 Task: Open Card Card0000000243 in Board Board0000000061 in Workspace WS0000000021 in Trello. Add Member Email0000000083 to Card Card0000000243 in Board Board0000000061 in Workspace WS0000000021 in Trello. Add Orange Label titled Label0000000243 to Card Card0000000243 in Board Board0000000061 in Workspace WS0000000021 in Trello. Add Checklist CL0000000243 to Card Card0000000243 in Board Board0000000061 in Workspace WS0000000021 in Trello. Add Dates with Start Date as Jun 01 2023 and Due Date as Jun 30 2023 to Card Card0000000243 in Board Board0000000061 in Workspace WS0000000021 in Trello
Action: Mouse moved to (689, 711)
Screenshot: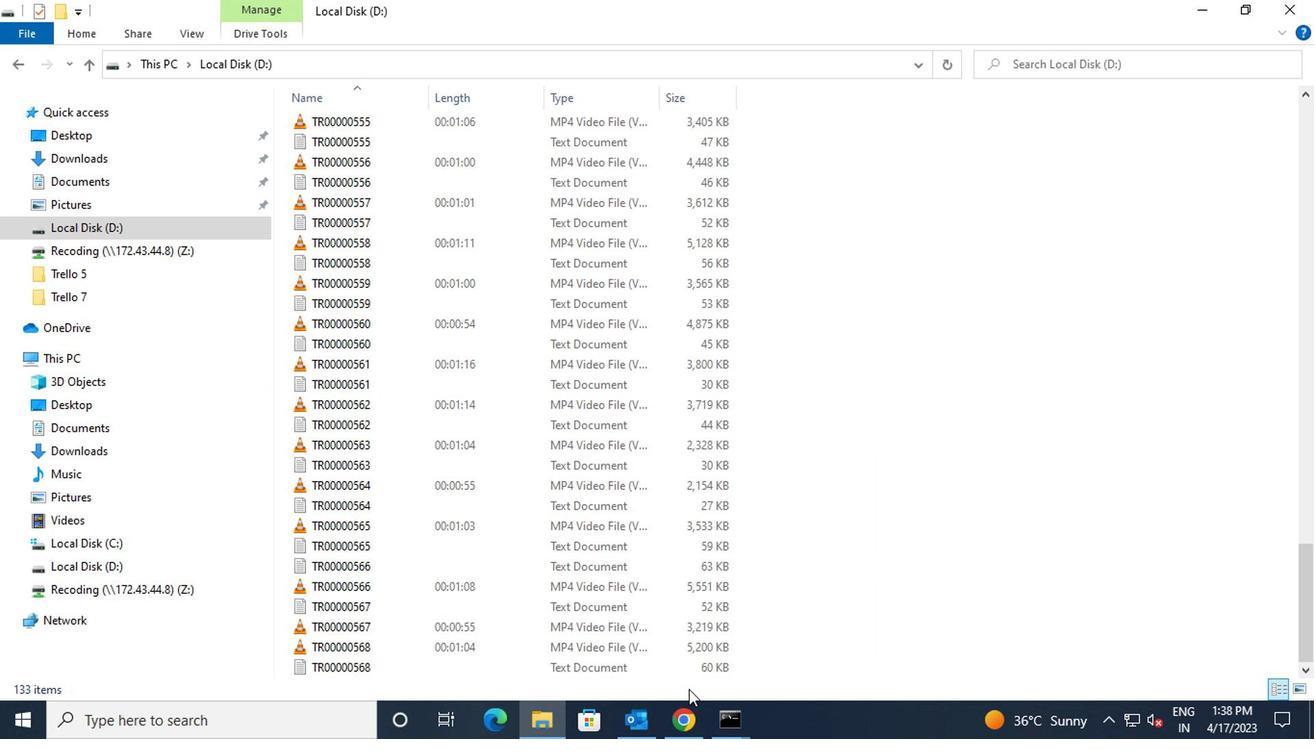 
Action: Mouse pressed left at (689, 711)
Screenshot: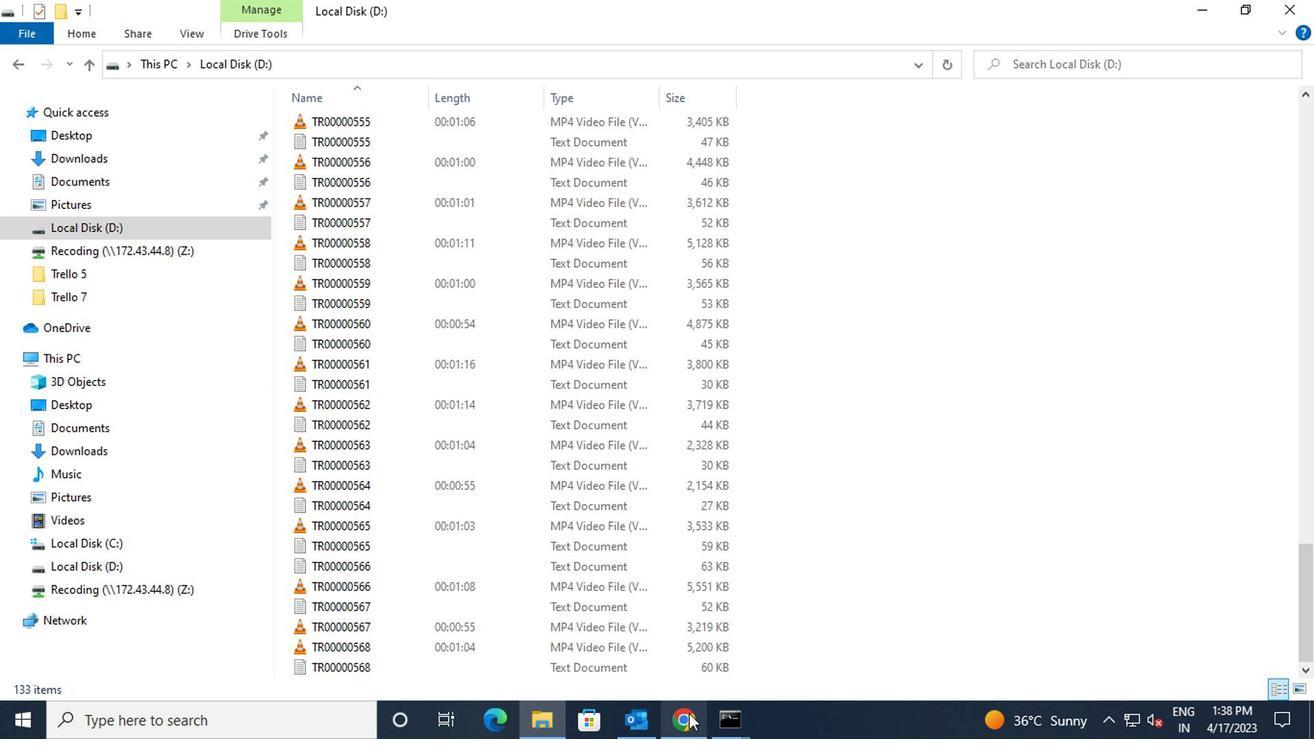 
Action: Mouse moved to (472, 527)
Screenshot: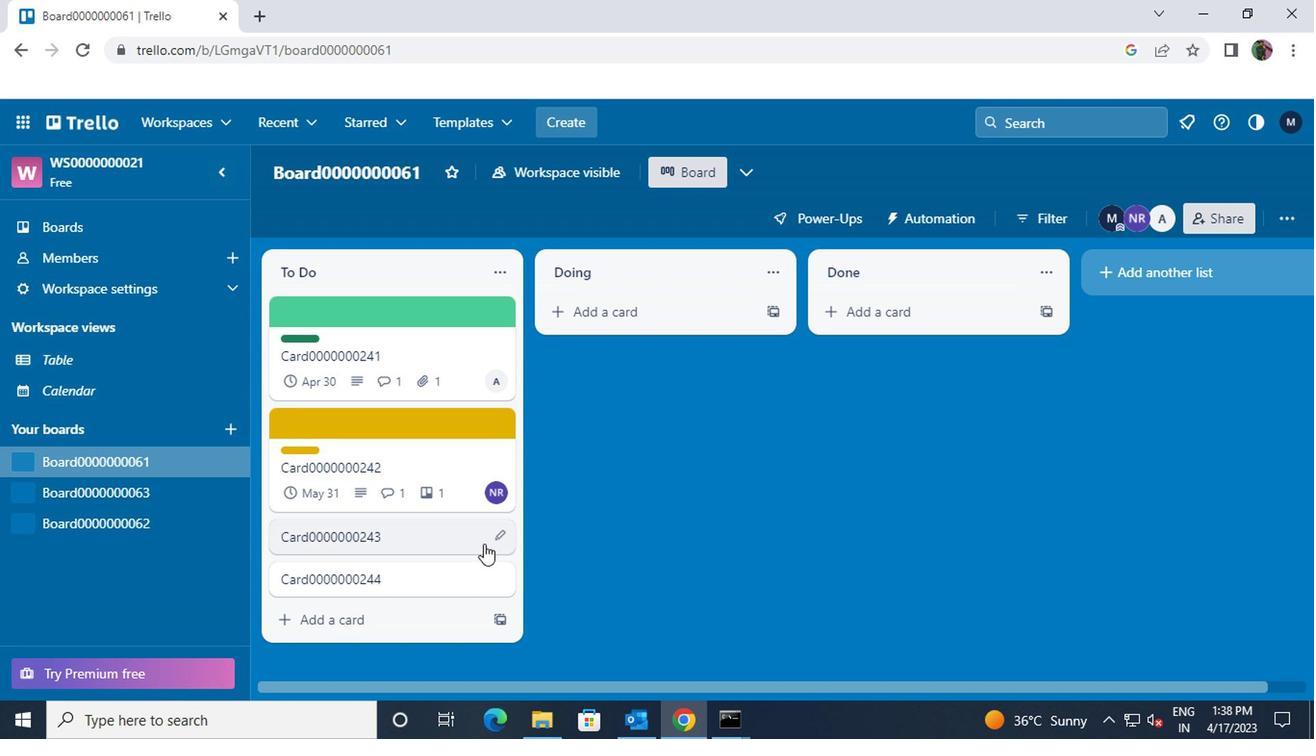 
Action: Mouse pressed left at (472, 527)
Screenshot: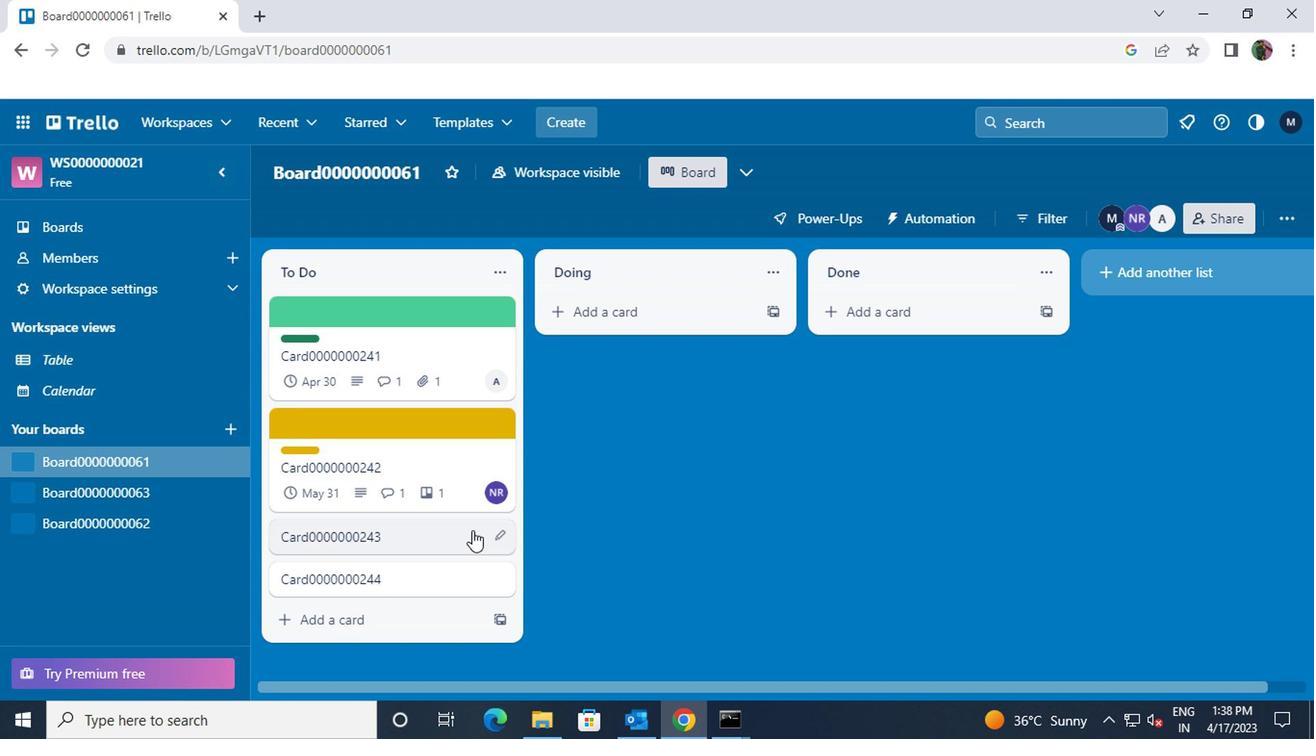 
Action: Mouse moved to (968, 282)
Screenshot: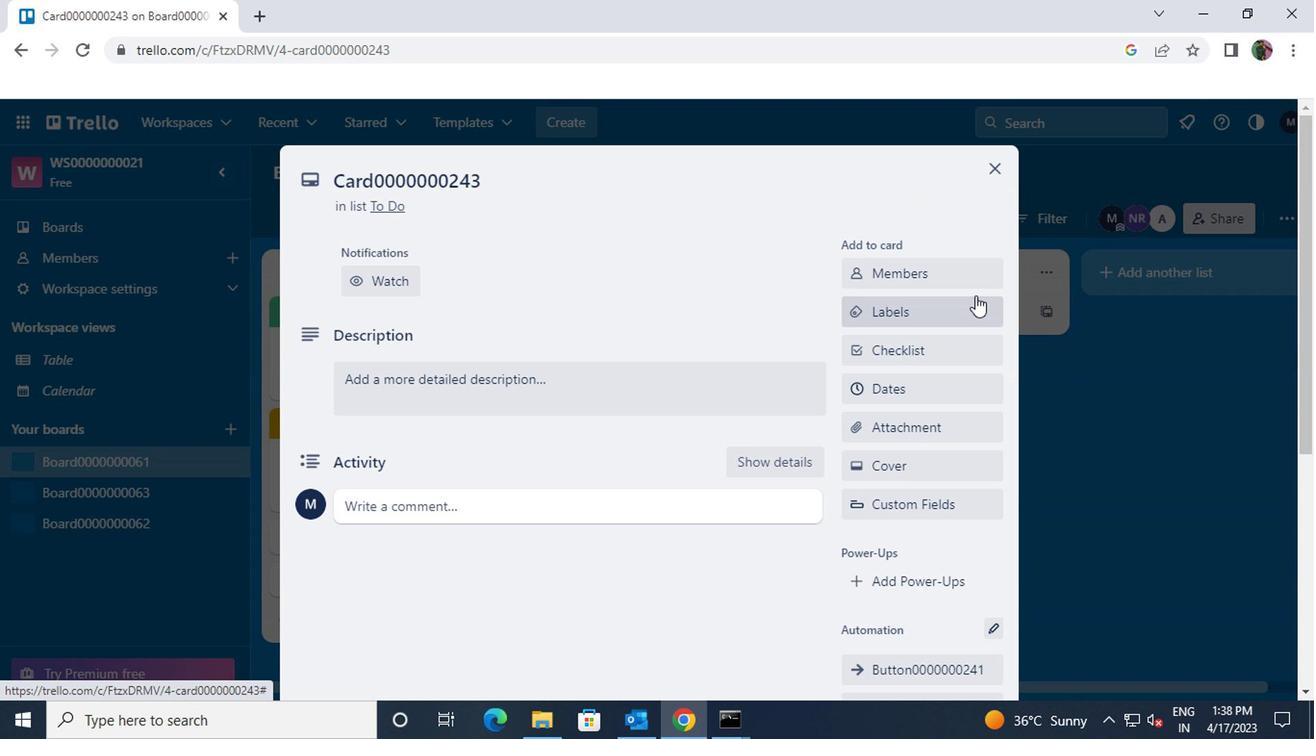 
Action: Mouse pressed left at (968, 282)
Screenshot: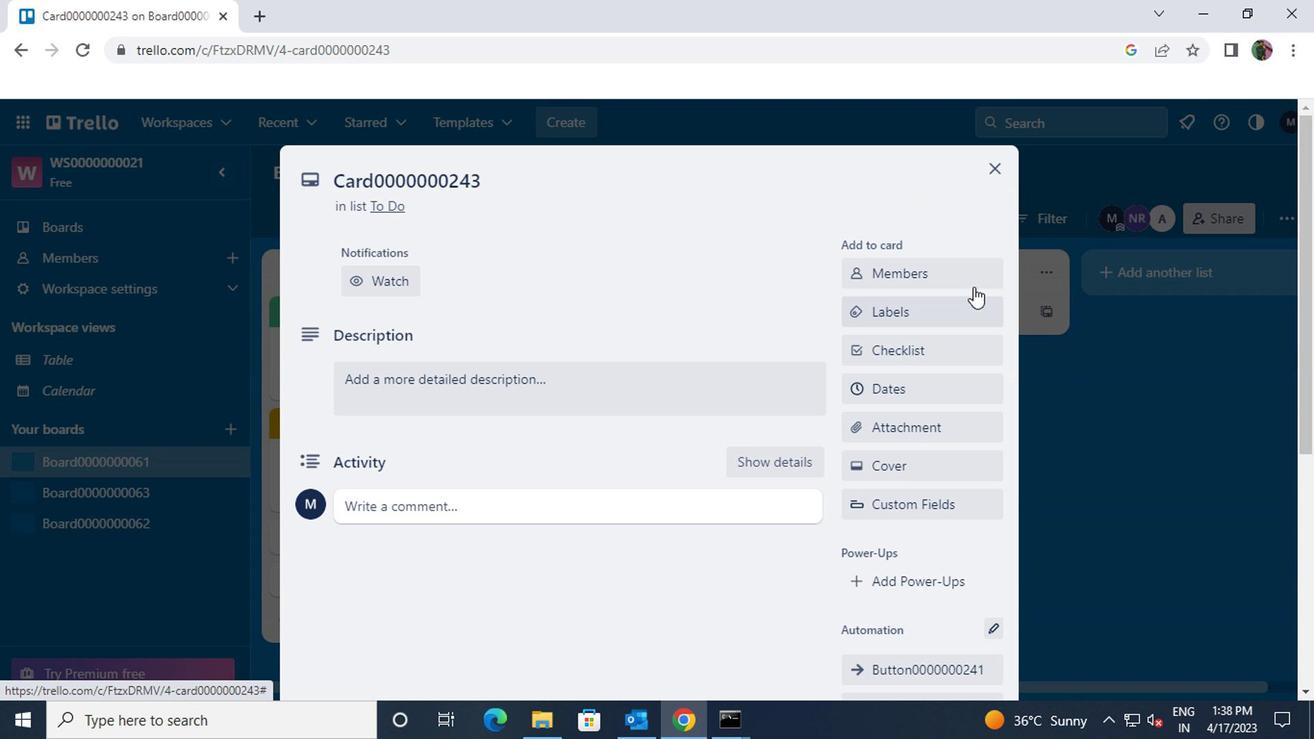 
Action: Key pressed vinnyoffice2<Key.shift>@GMAIL.COM
Screenshot: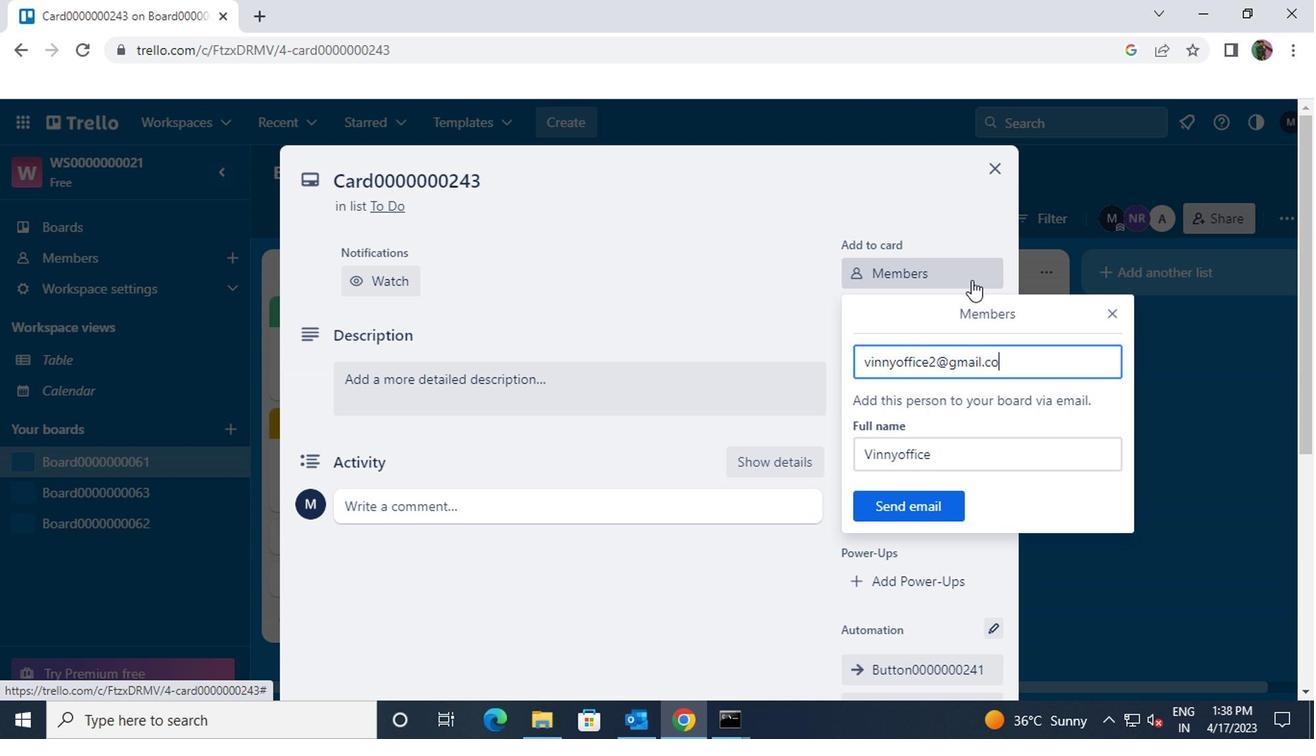
Action: Mouse moved to (894, 510)
Screenshot: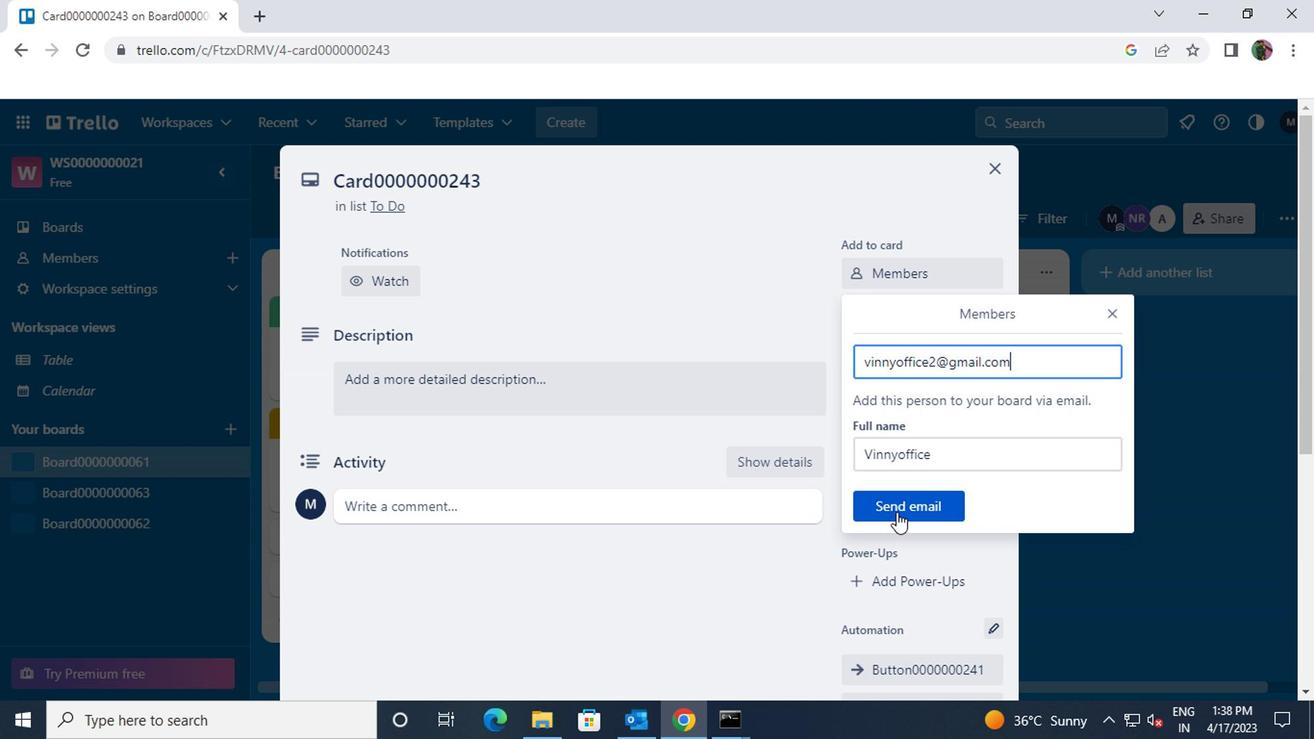 
Action: Mouse pressed left at (894, 510)
Screenshot: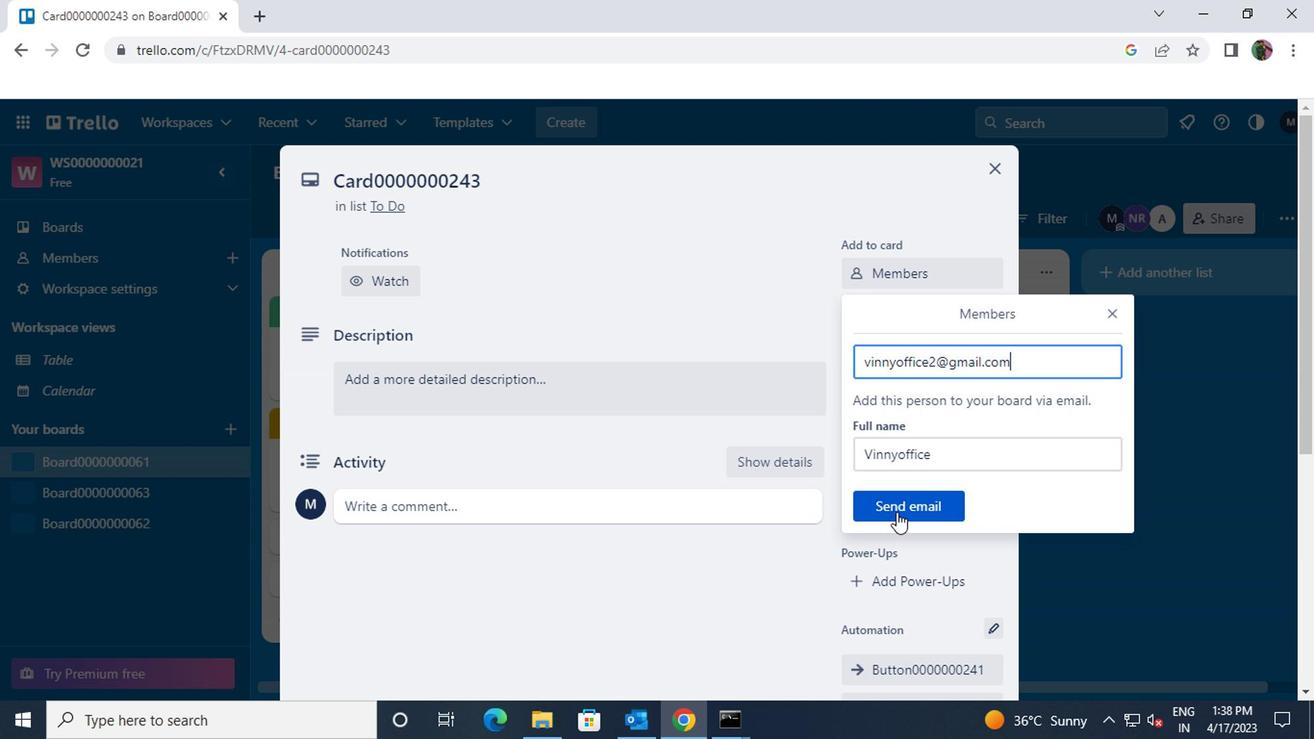 
Action: Mouse moved to (921, 313)
Screenshot: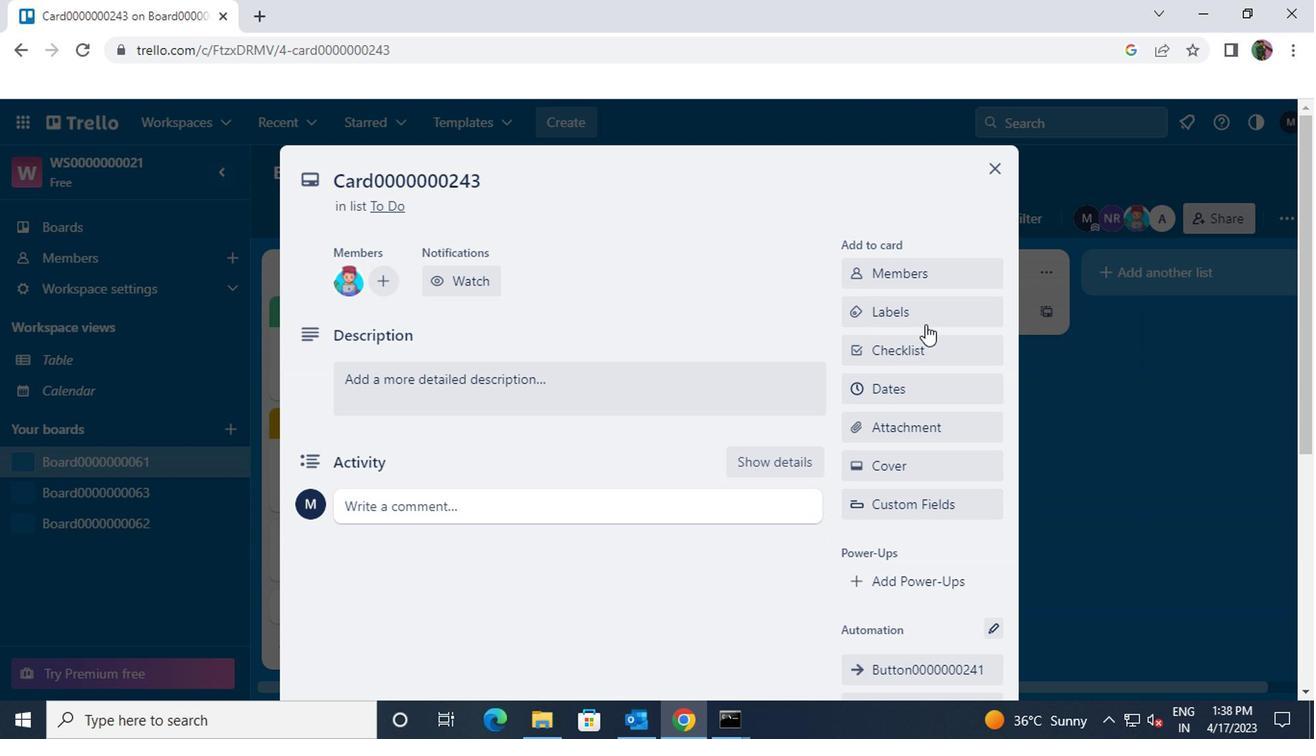 
Action: Mouse pressed left at (921, 313)
Screenshot: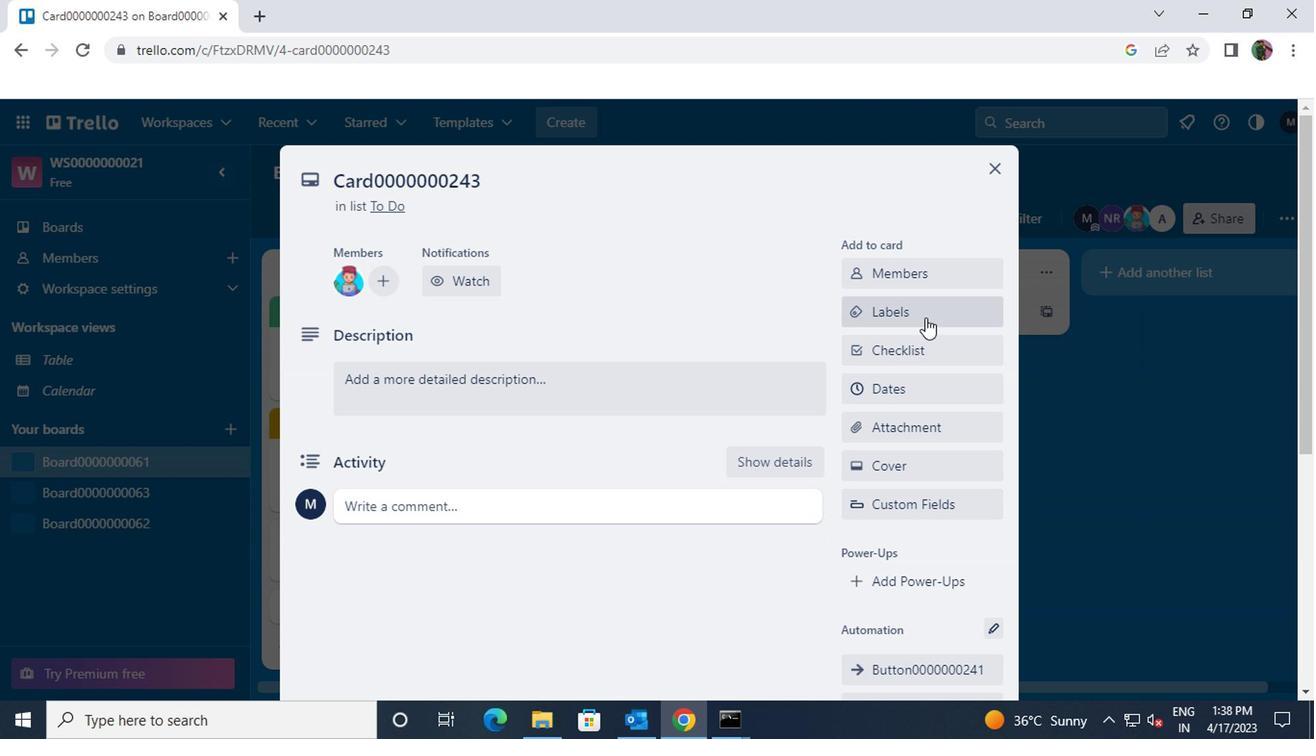 
Action: Mouse moved to (956, 581)
Screenshot: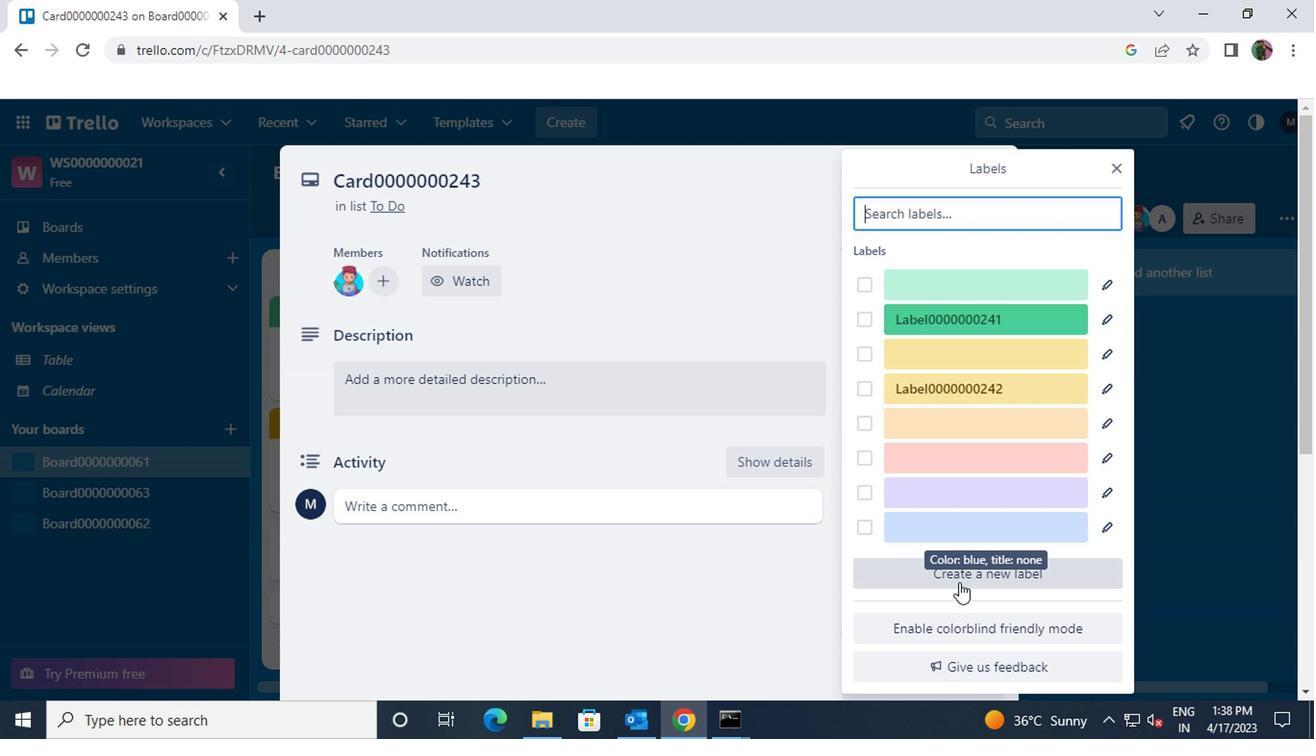 
Action: Mouse pressed left at (956, 581)
Screenshot: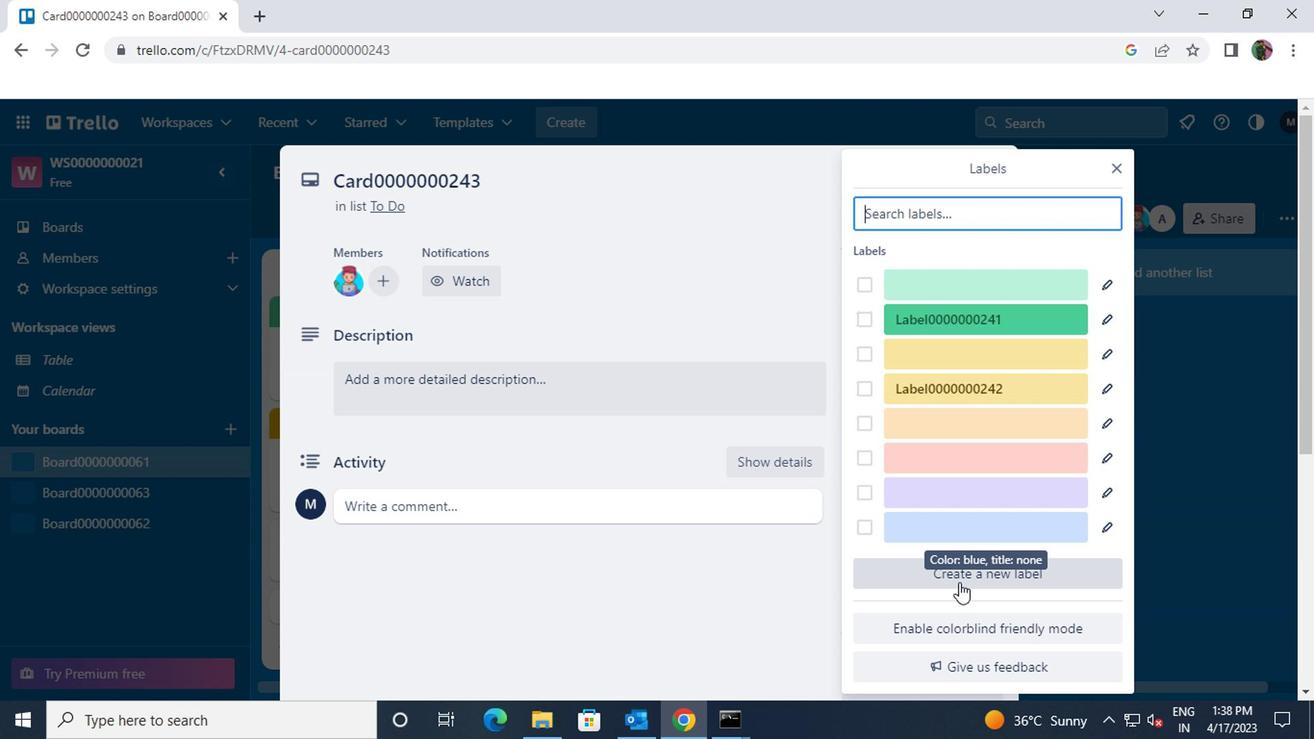 
Action: Mouse moved to (943, 346)
Screenshot: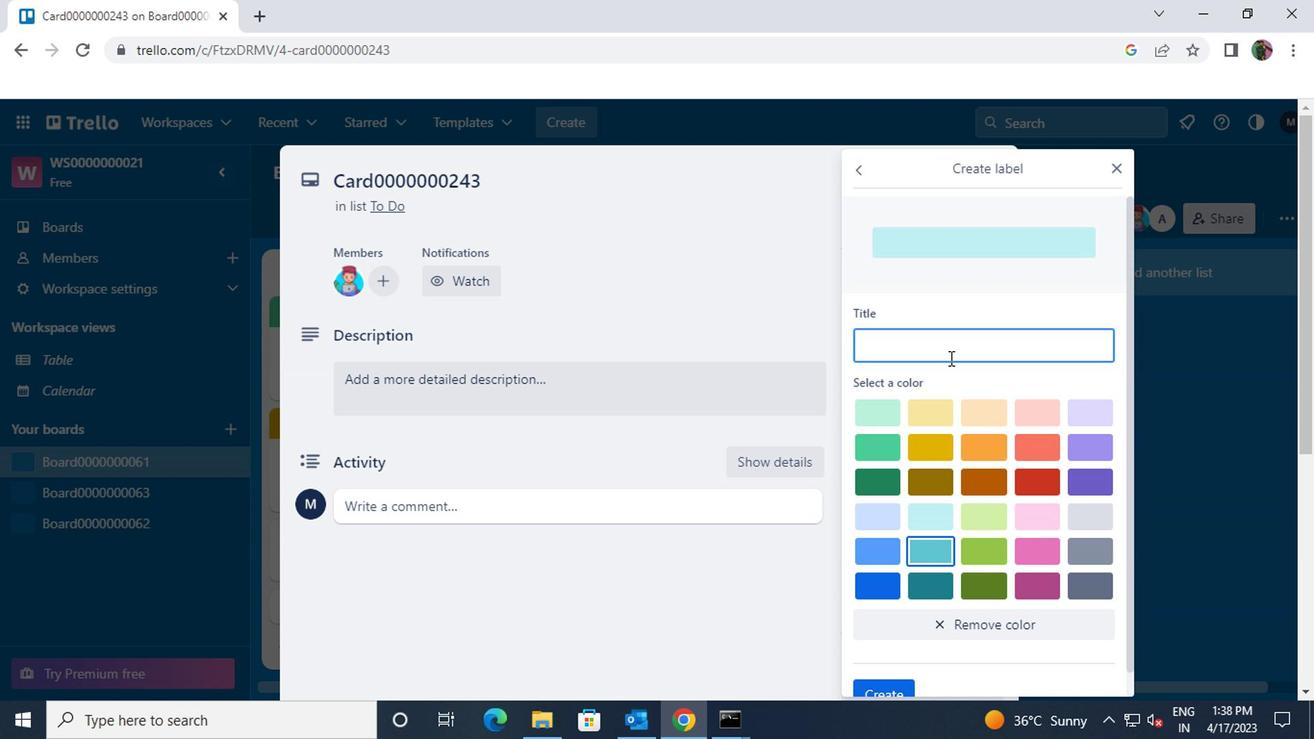 
Action: Mouse pressed left at (943, 346)
Screenshot: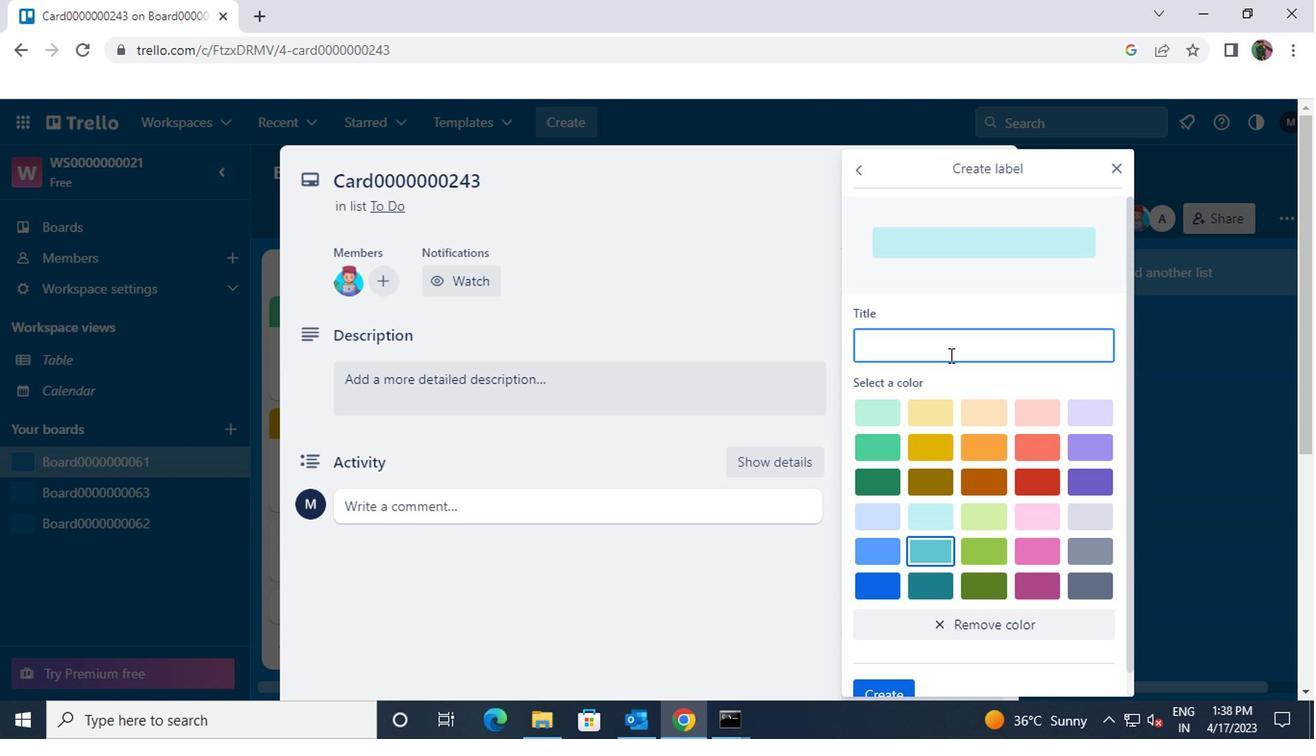 
Action: Key pressed <Key.shift>LABEL0000000243
Screenshot: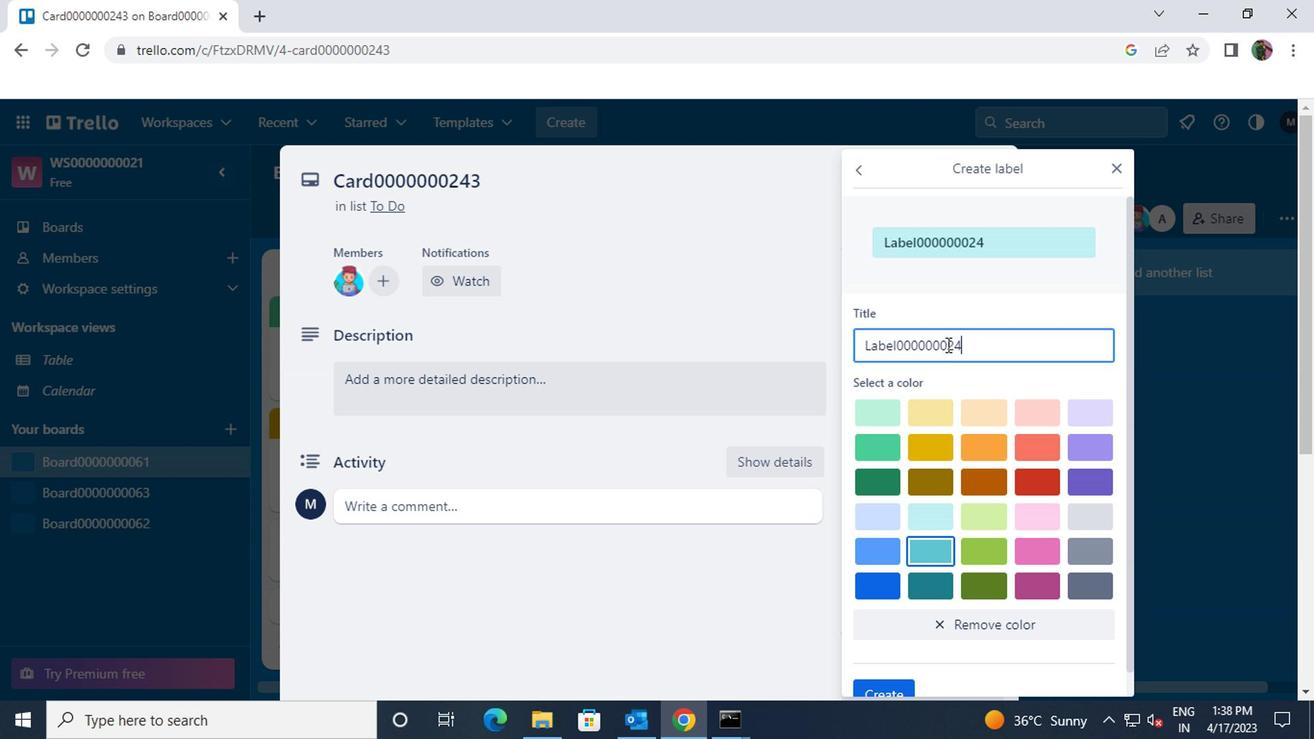
Action: Mouse moved to (976, 439)
Screenshot: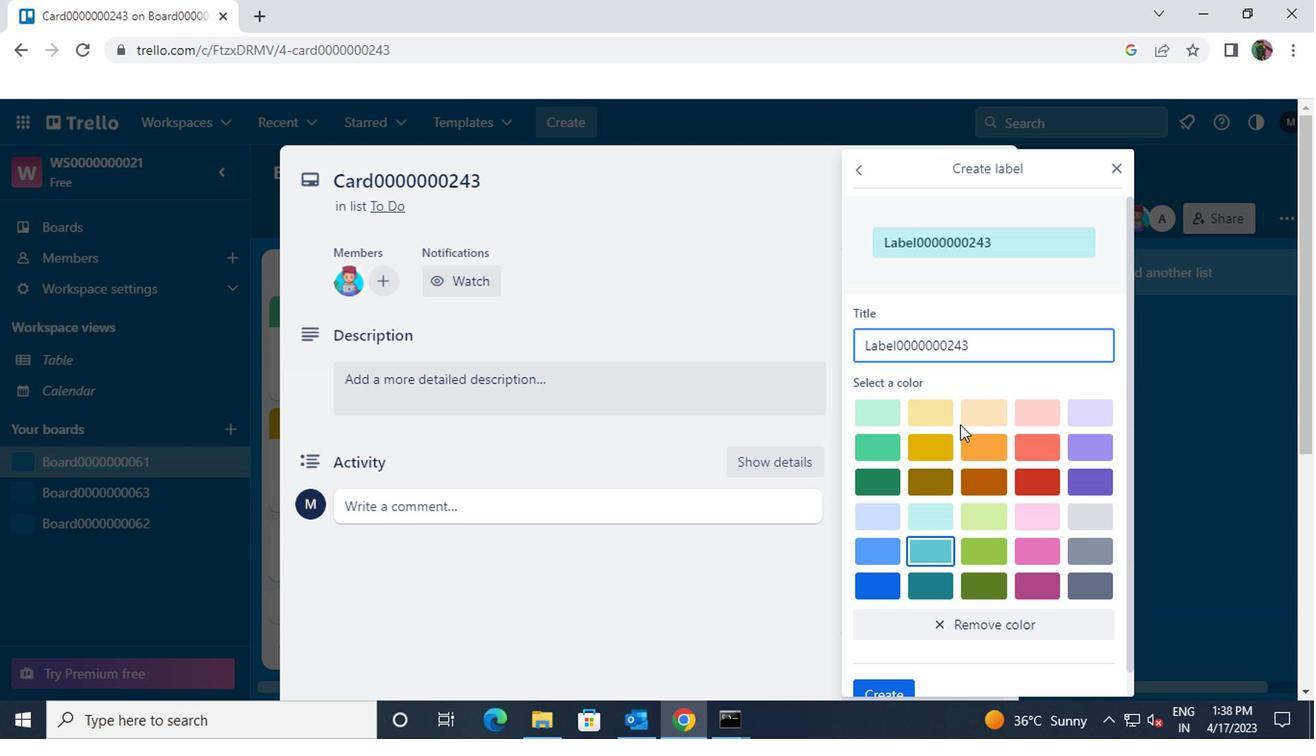 
Action: Mouse pressed left at (976, 439)
Screenshot: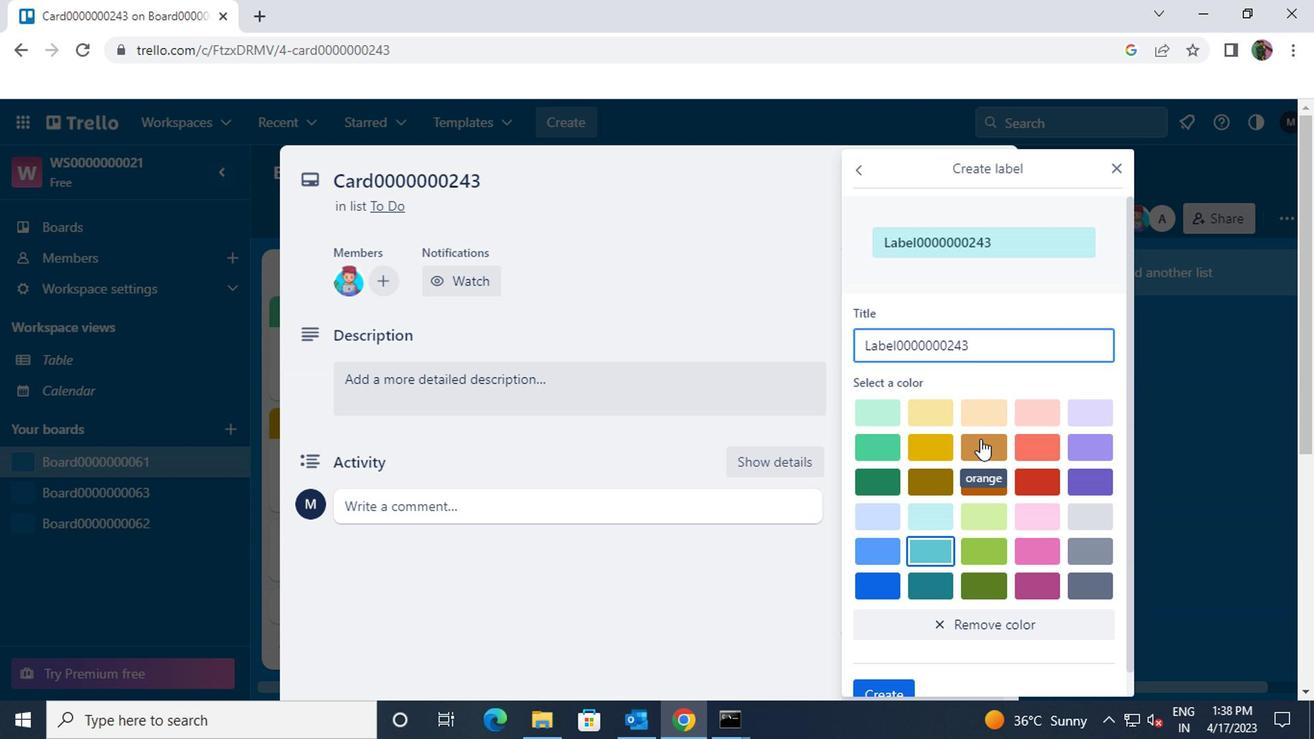 
Action: Mouse scrolled (976, 438) with delta (0, 0)
Screenshot: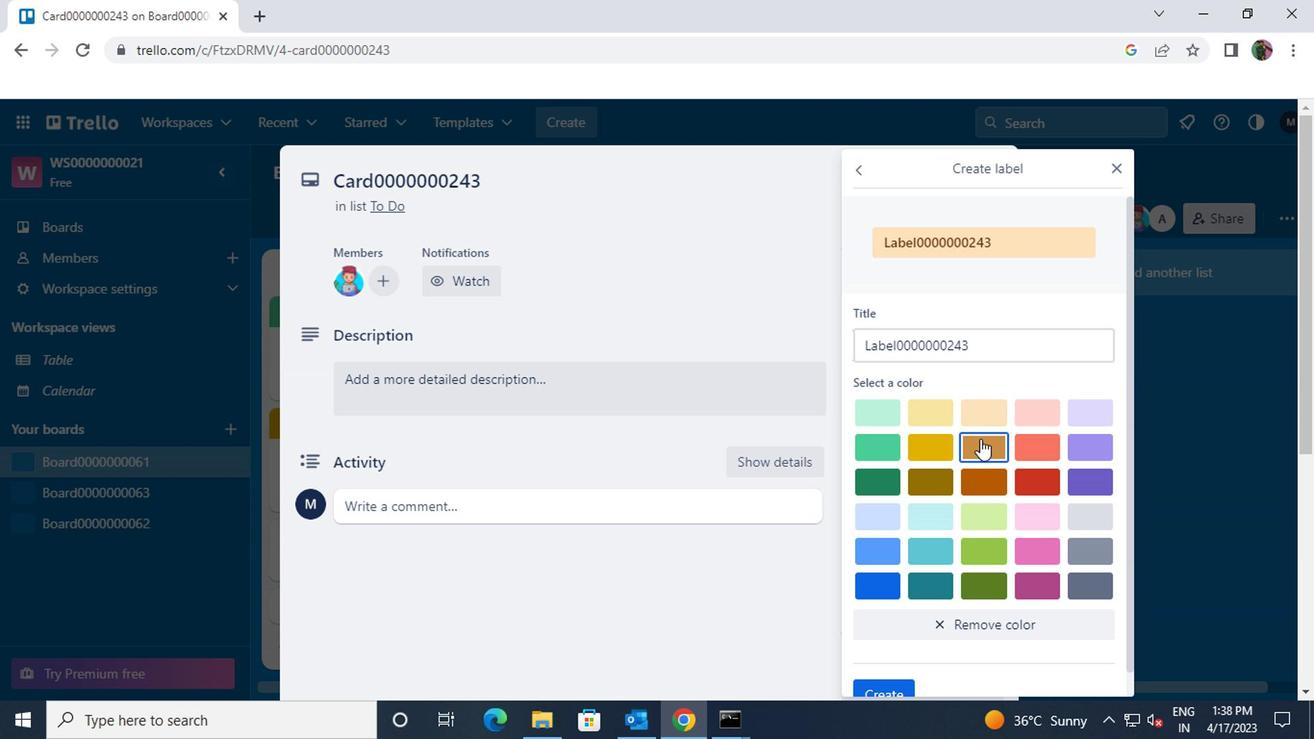 
Action: Mouse moved to (893, 661)
Screenshot: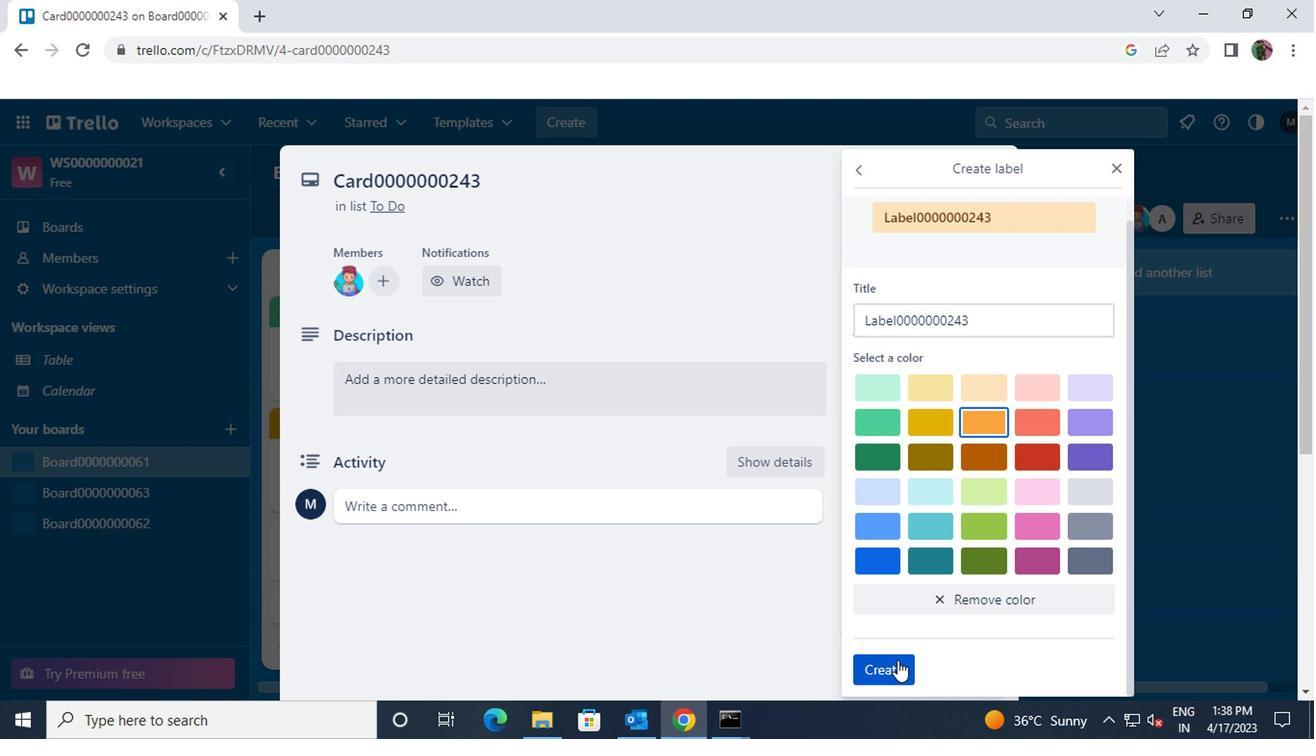 
Action: Mouse pressed left at (893, 661)
Screenshot: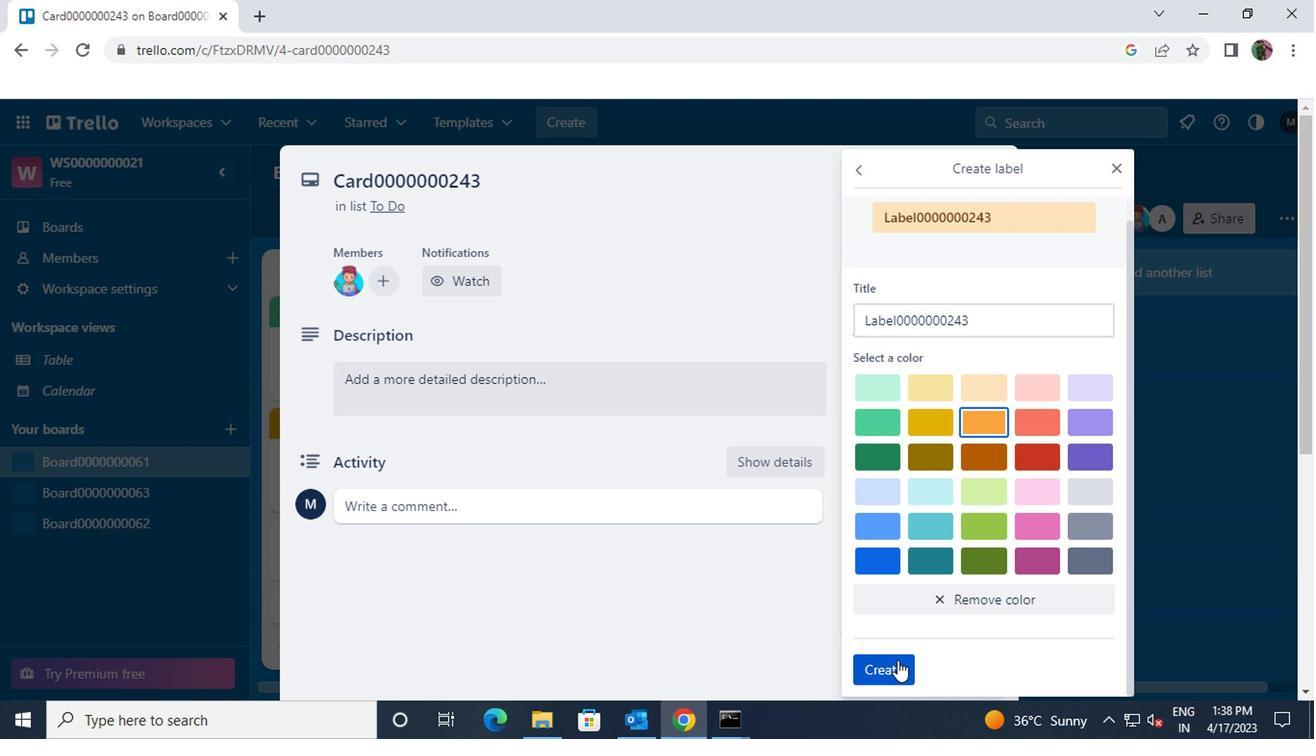 
Action: Mouse pressed left at (893, 661)
Screenshot: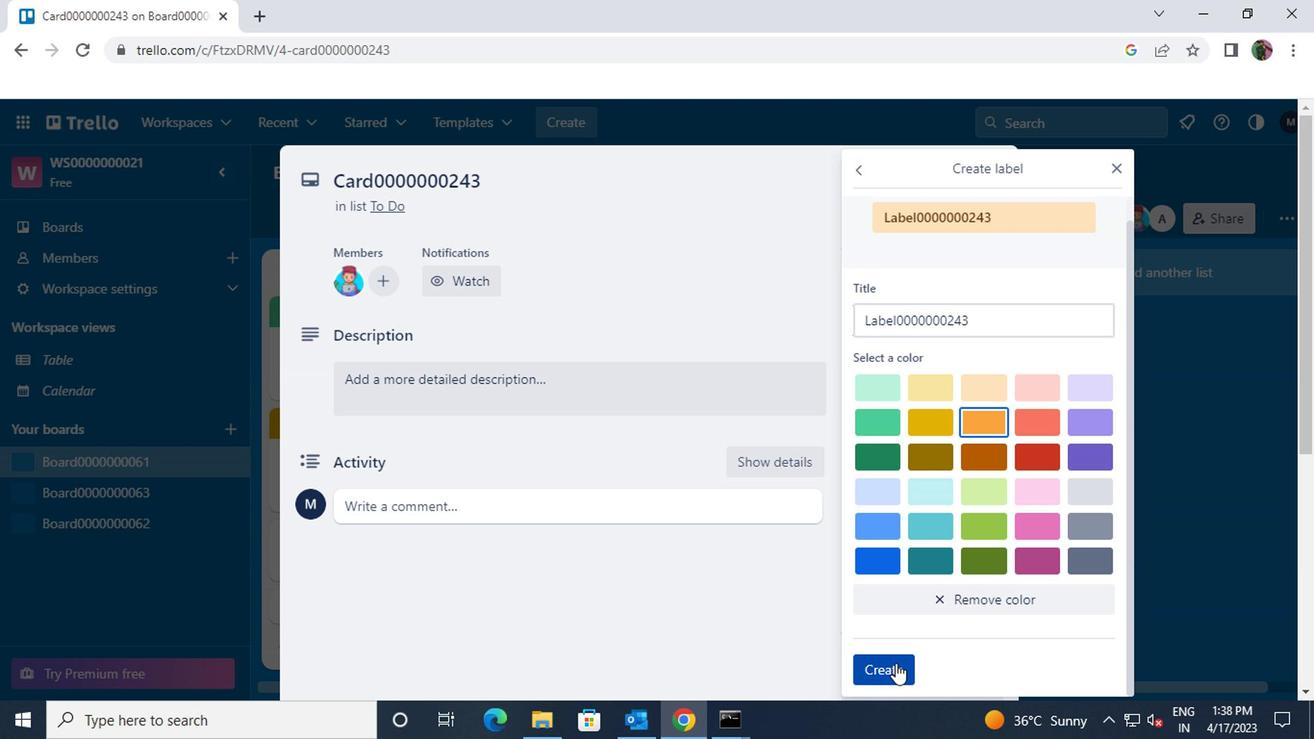 
Action: Mouse moved to (1114, 169)
Screenshot: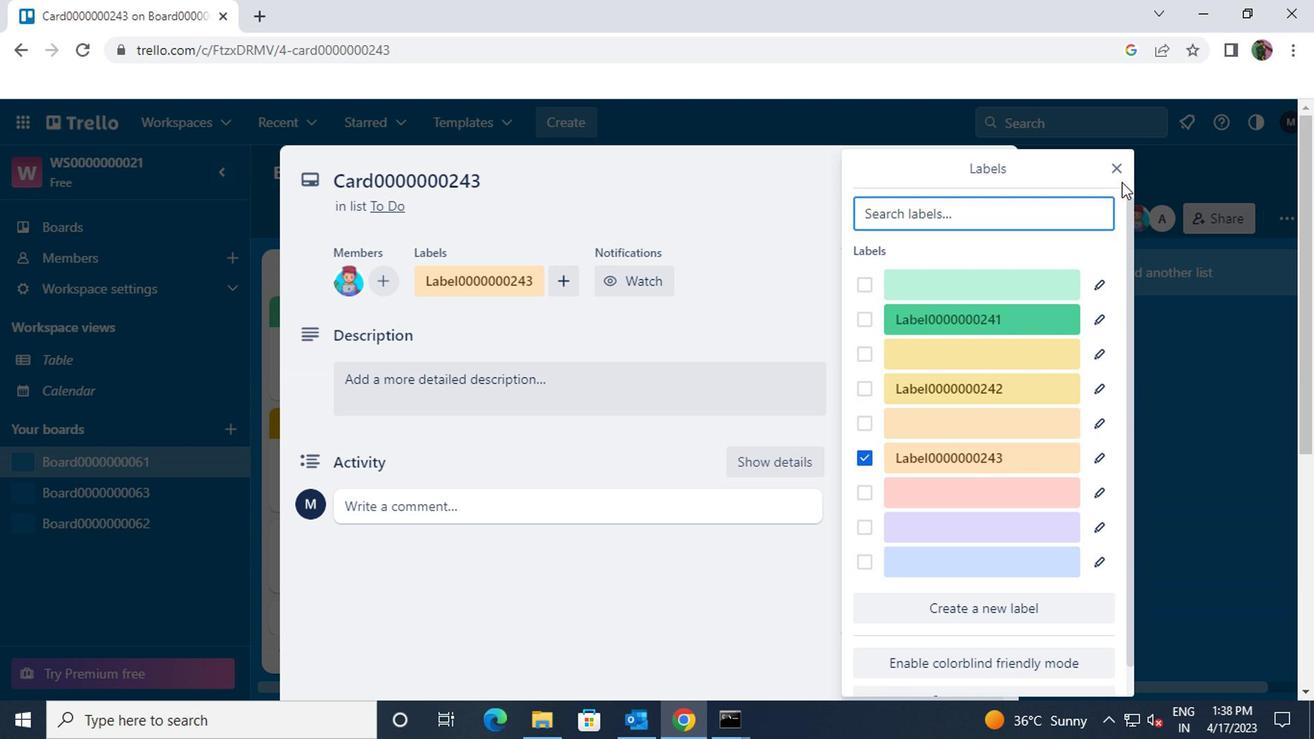 
Action: Mouse pressed left at (1114, 169)
Screenshot: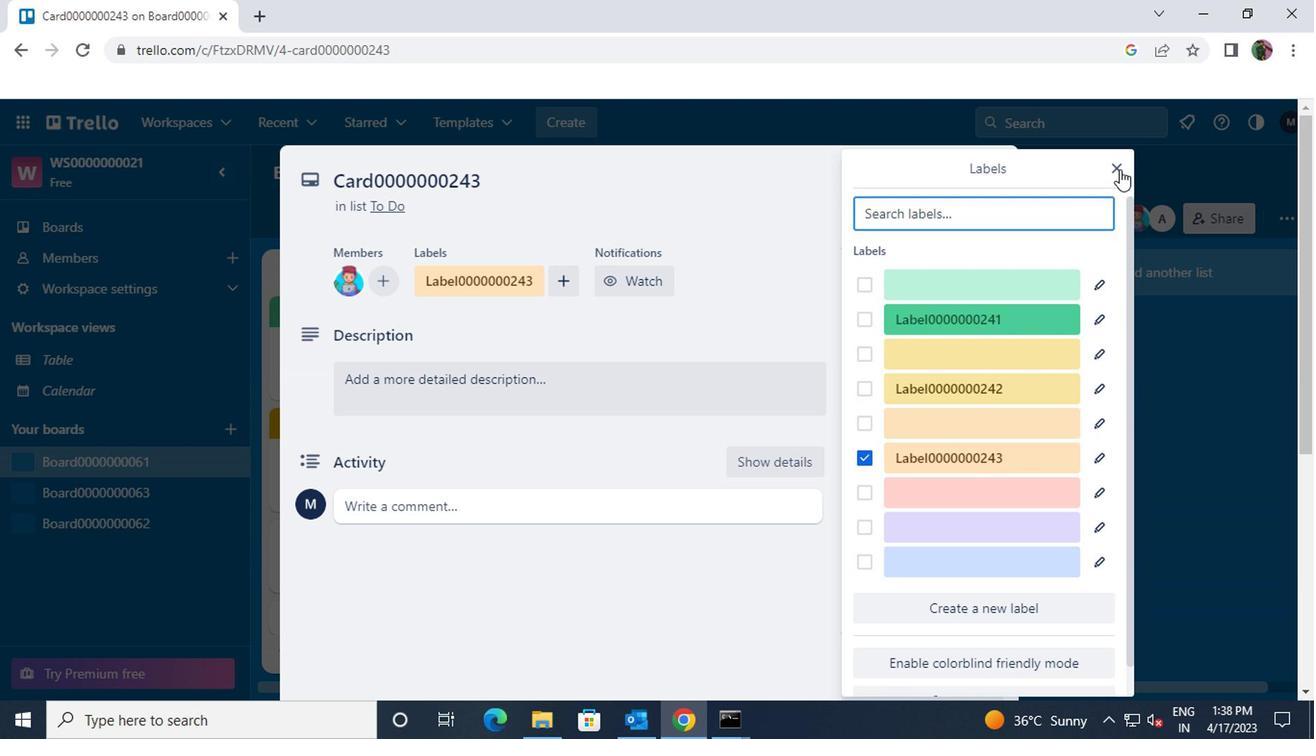 
Action: Mouse moved to (935, 352)
Screenshot: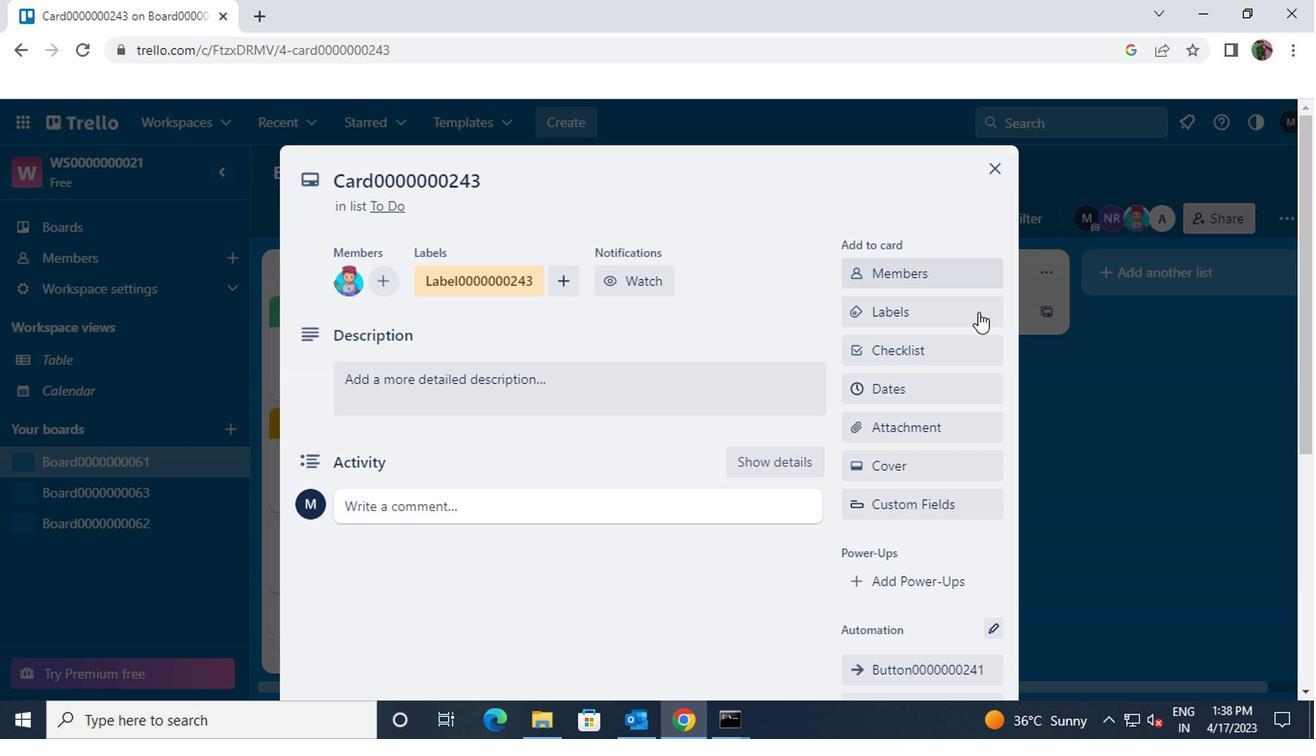 
Action: Mouse pressed left at (935, 352)
Screenshot: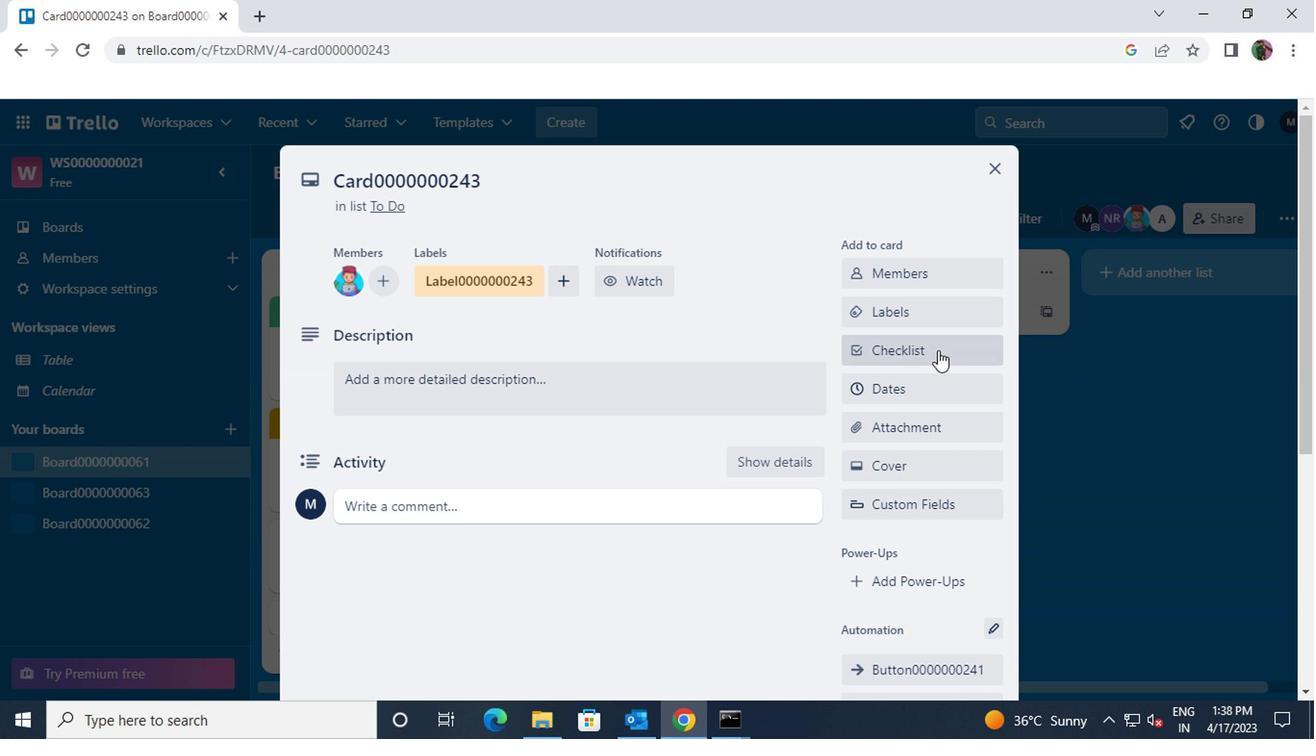 
Action: Key pressed <Key.shift>CL0000000243
Screenshot: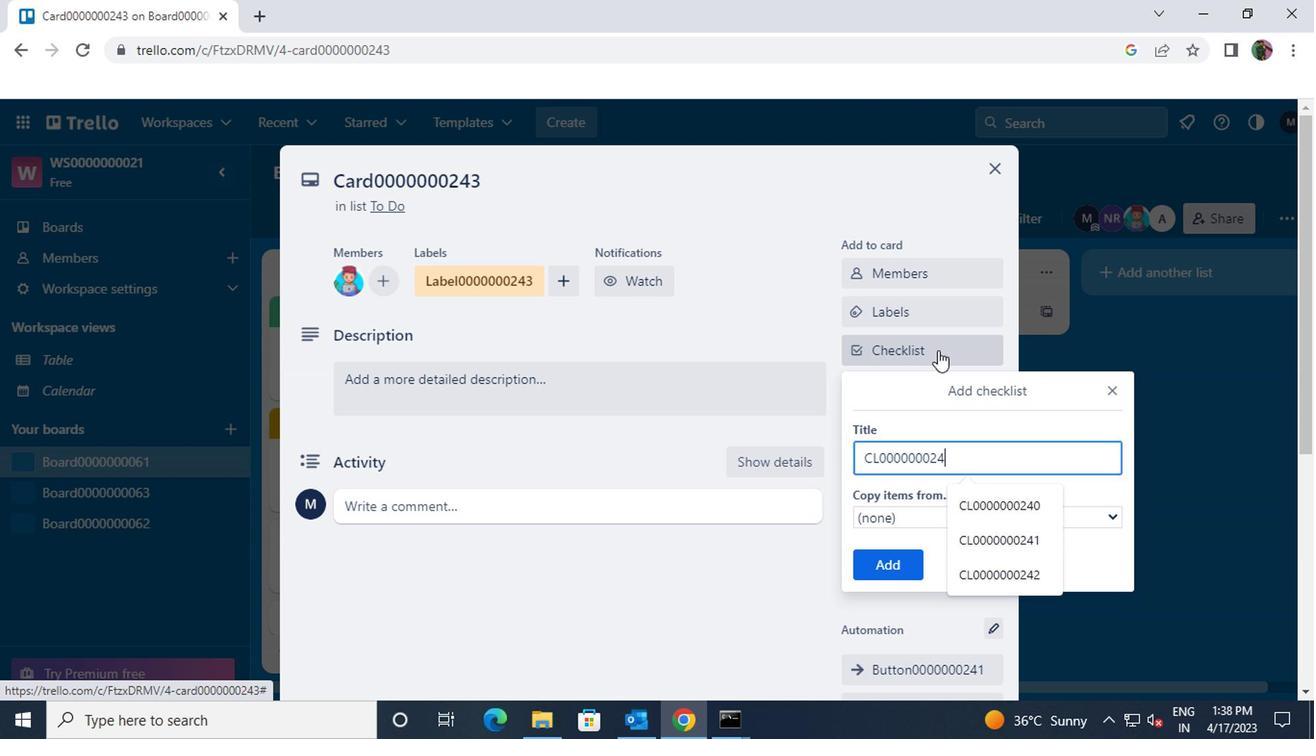 
Action: Mouse moved to (901, 549)
Screenshot: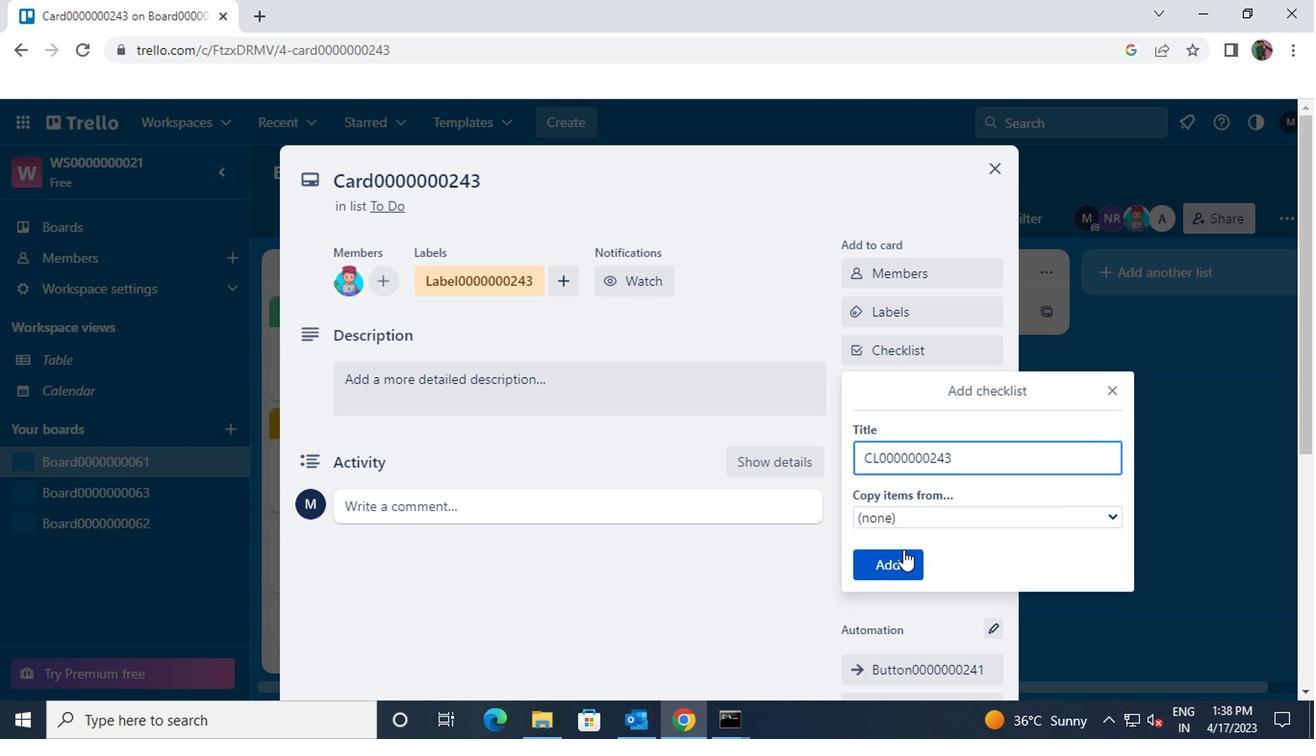 
Action: Mouse pressed left at (901, 549)
Screenshot: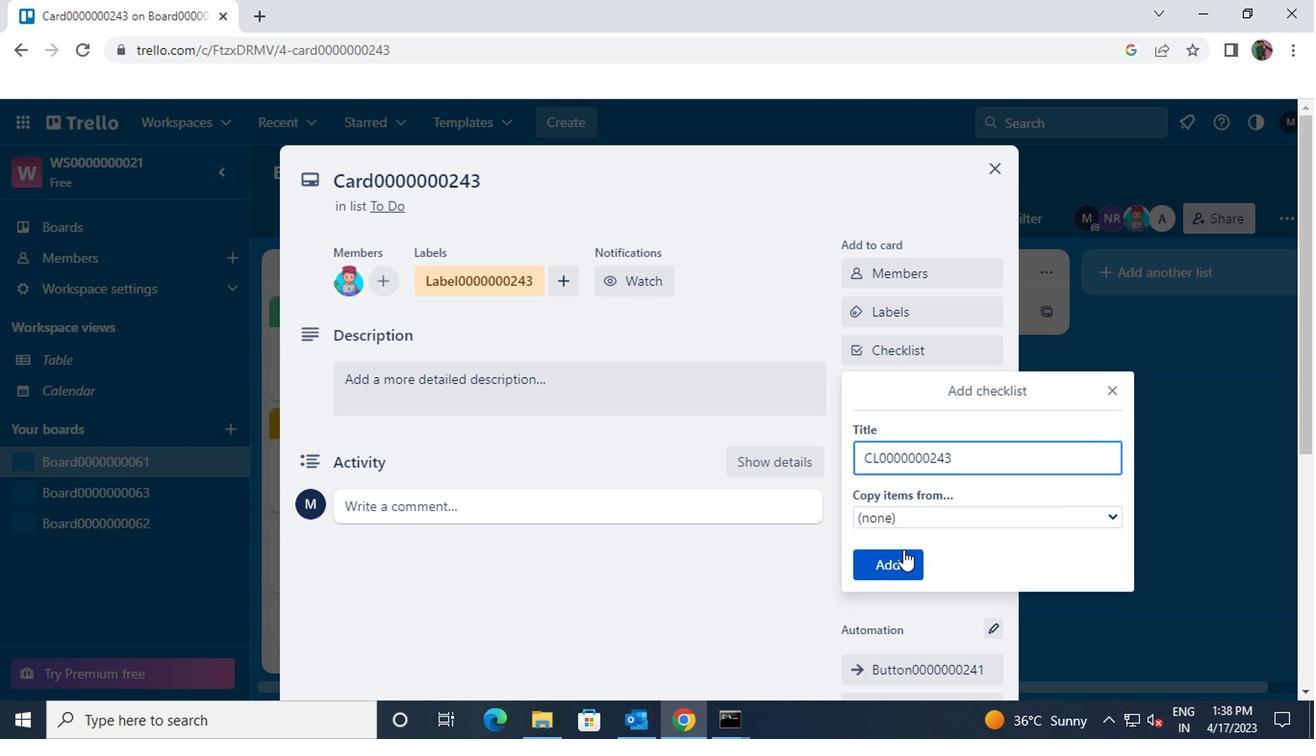 
Action: Mouse pressed left at (901, 549)
Screenshot: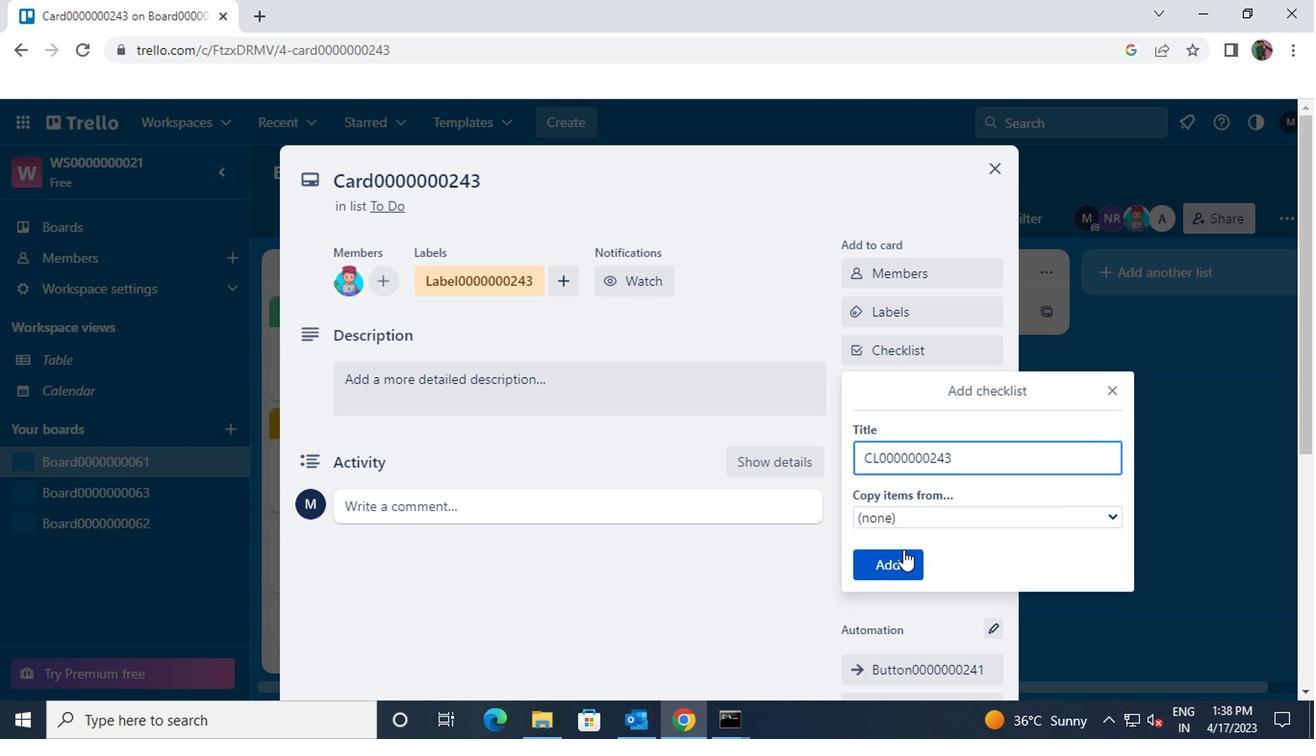 
Action: Mouse moved to (893, 393)
Screenshot: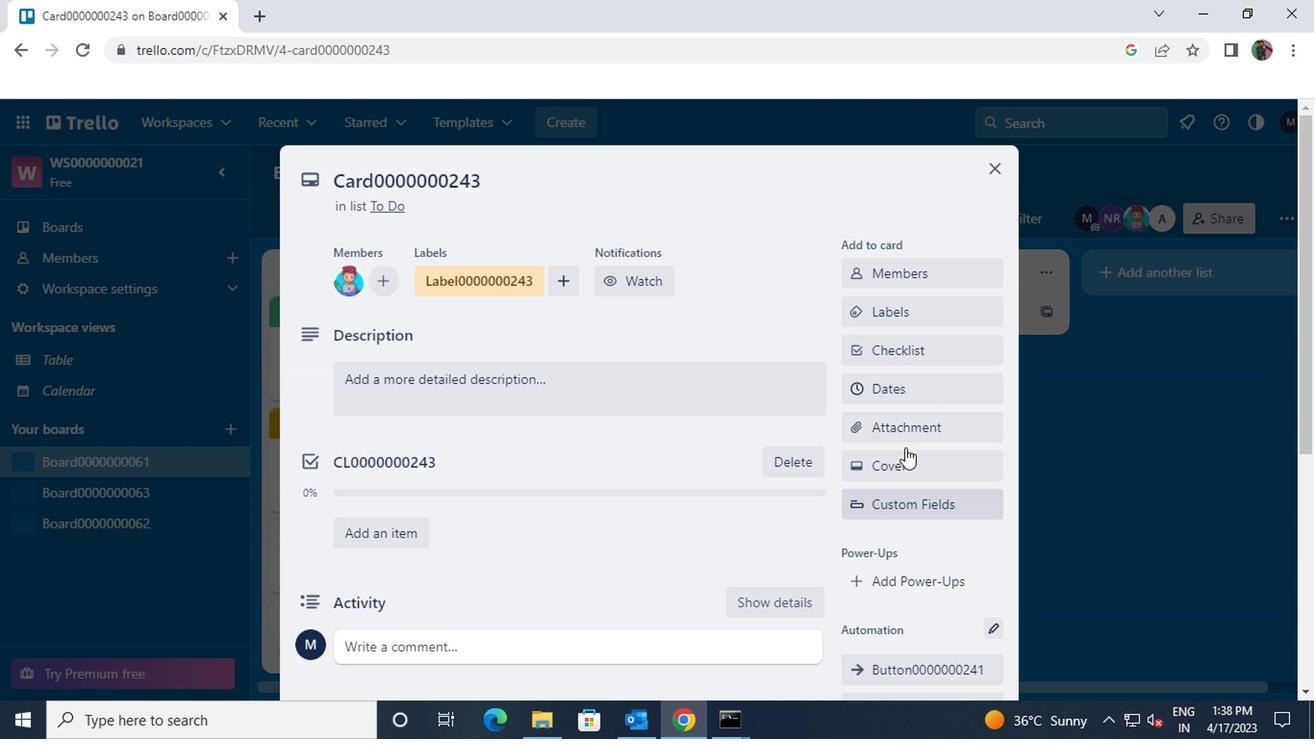 
Action: Mouse pressed left at (893, 393)
Screenshot: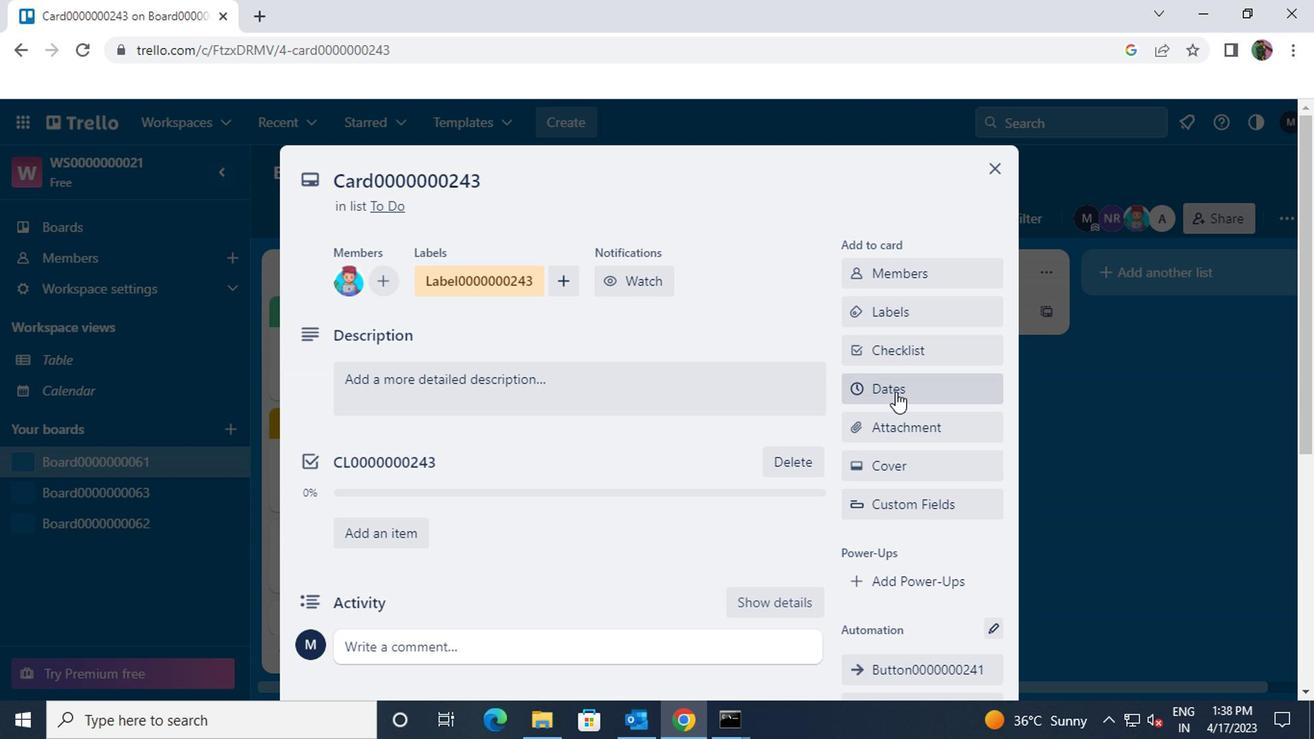 
Action: Mouse moved to (1086, 217)
Screenshot: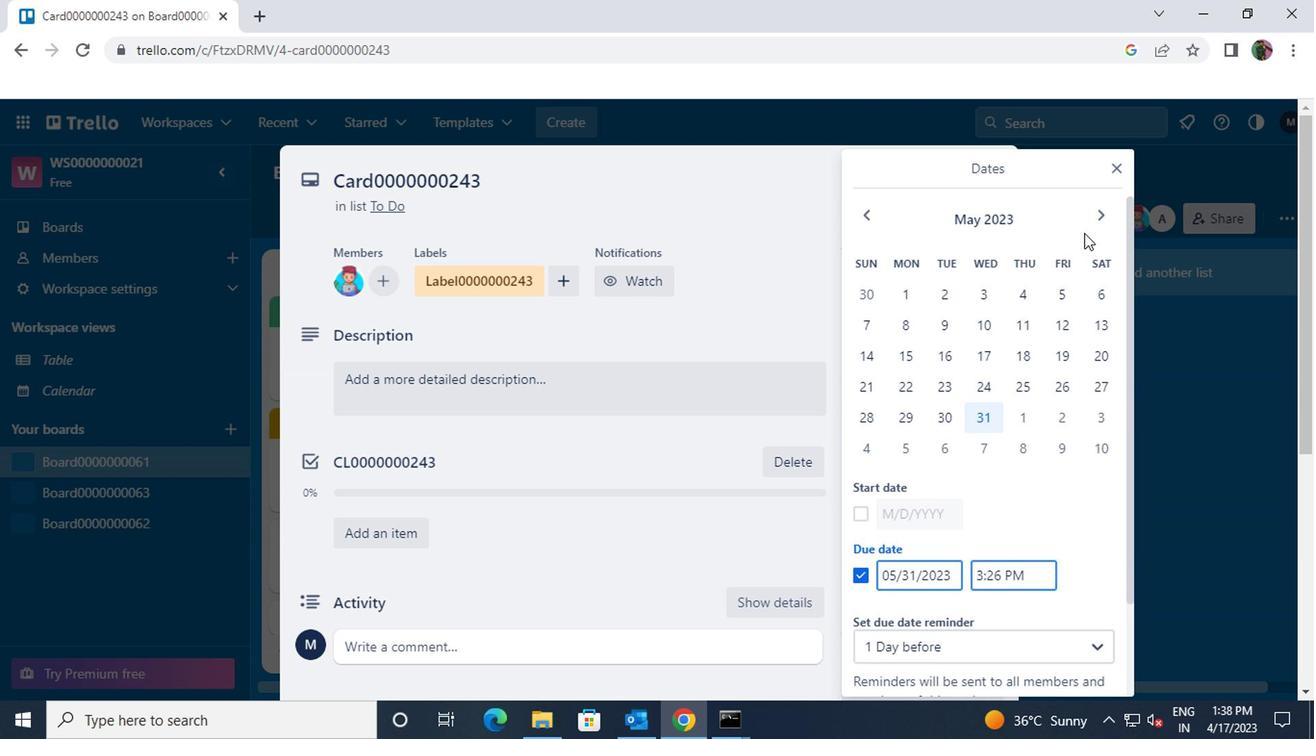 
Action: Mouse pressed left at (1086, 217)
Screenshot: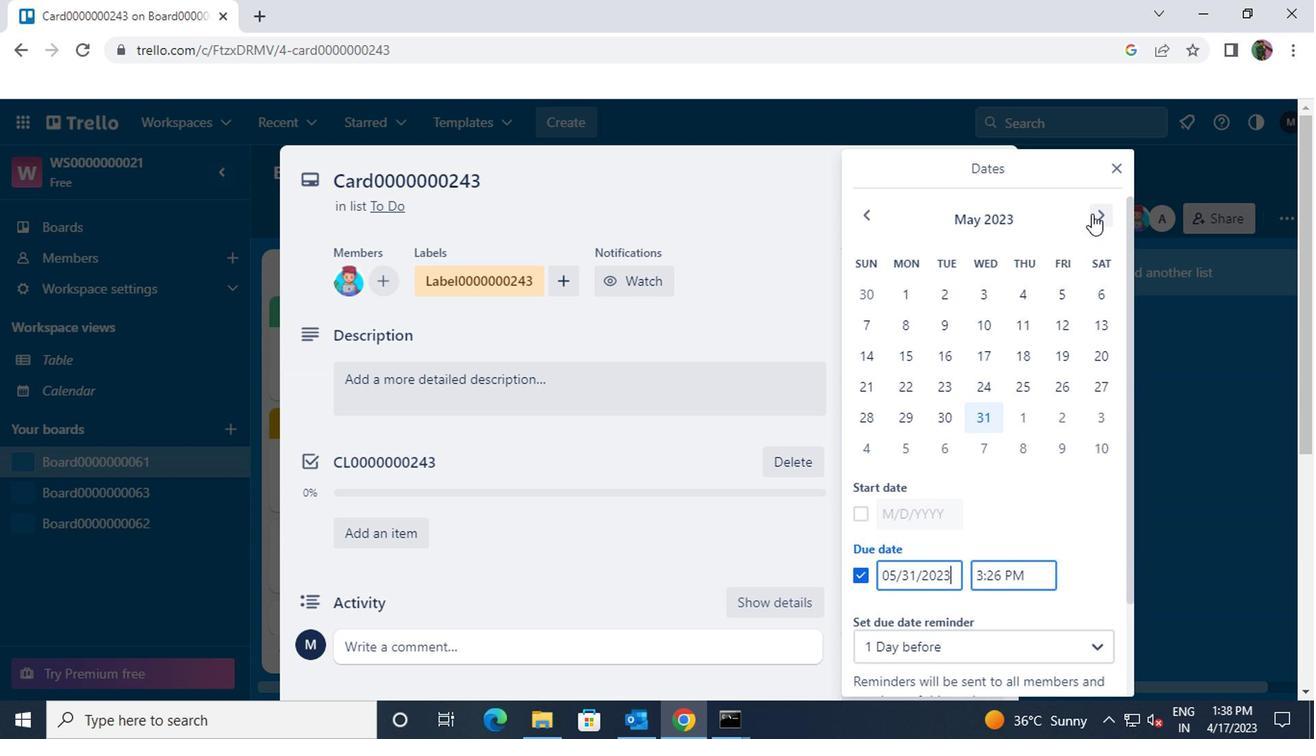 
Action: Mouse moved to (1021, 297)
Screenshot: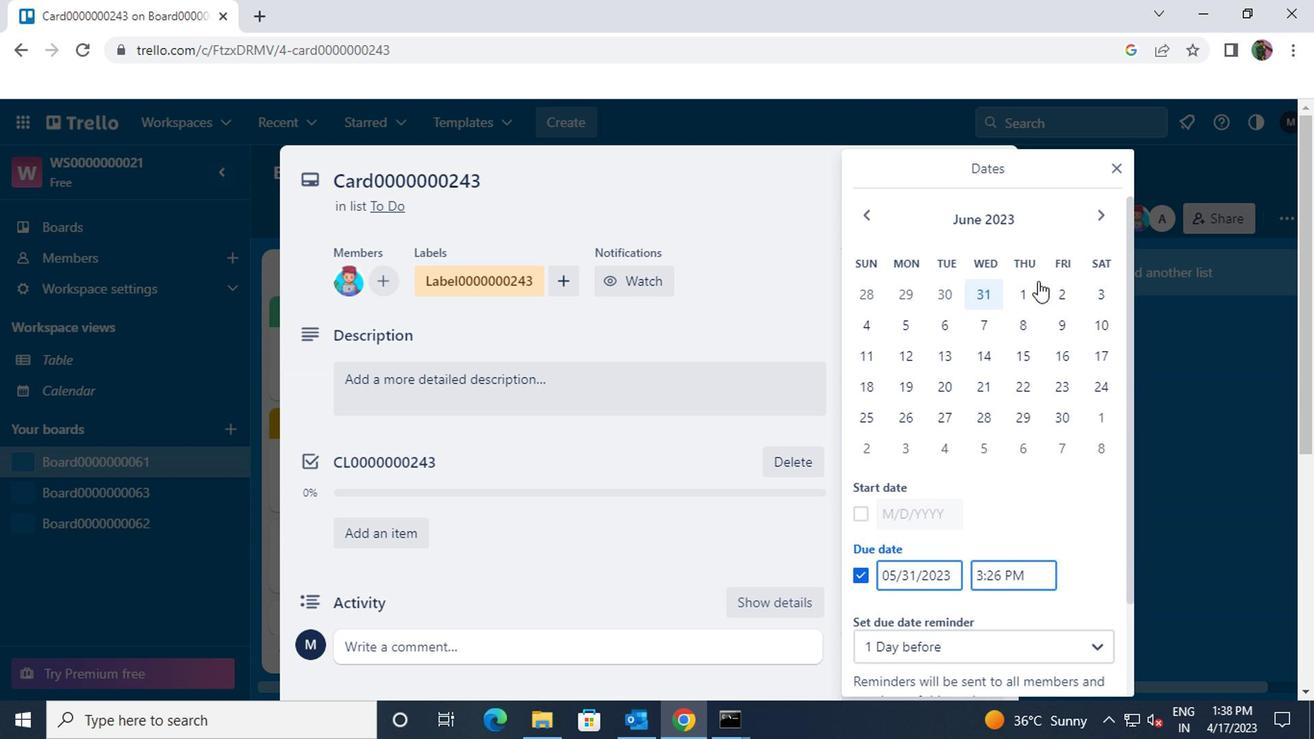 
Action: Mouse pressed left at (1021, 297)
Screenshot: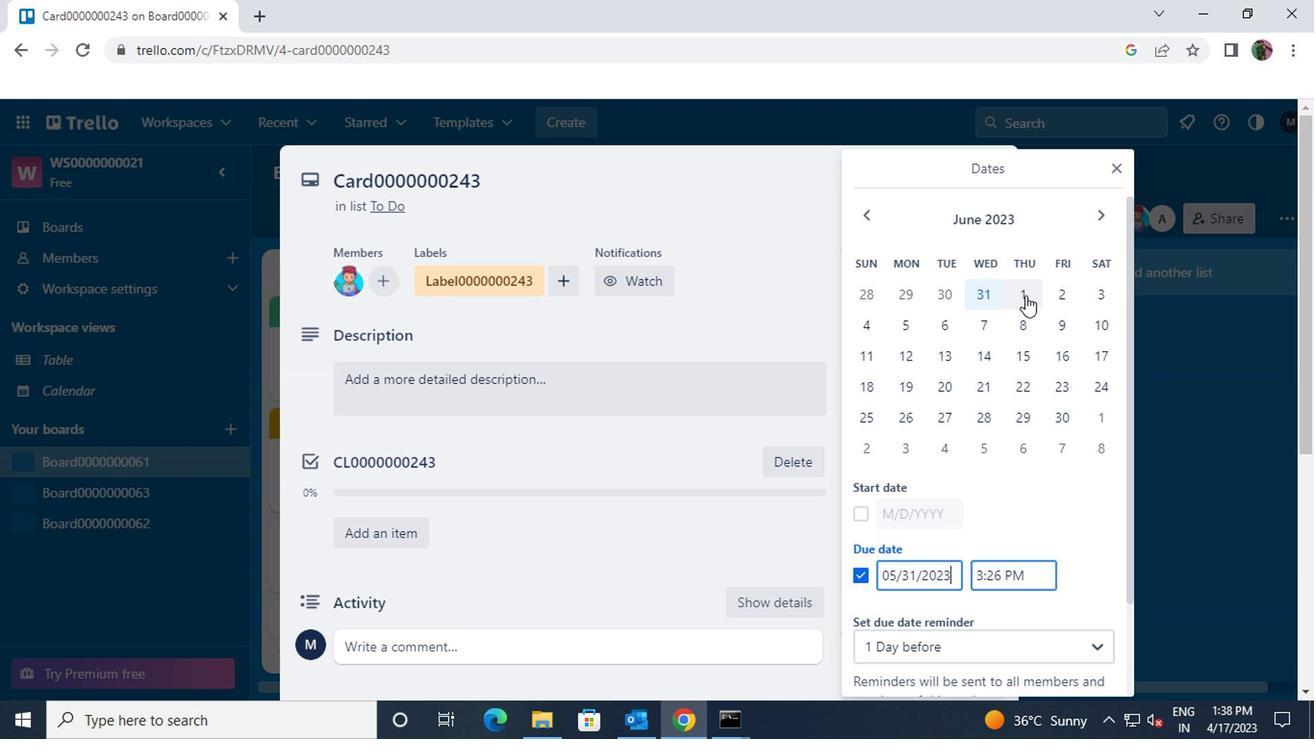 
Action: Mouse moved to (1062, 420)
Screenshot: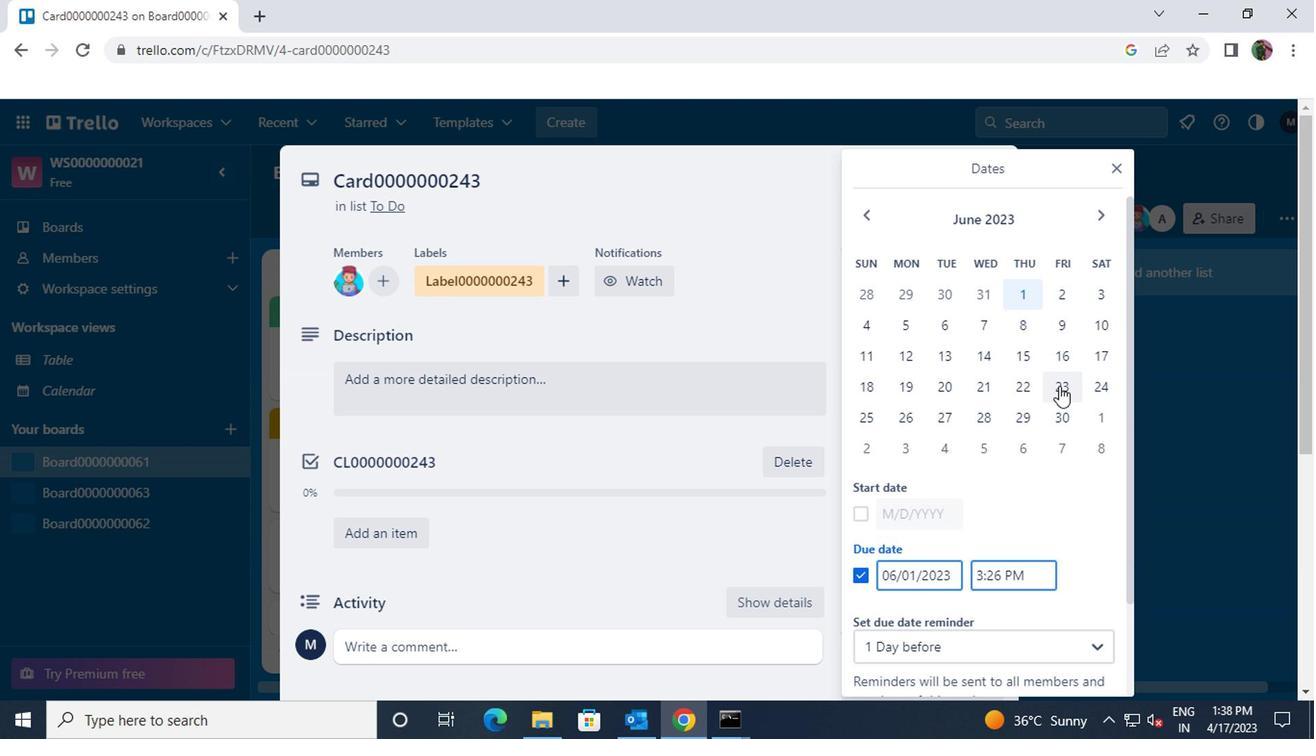
Action: Mouse pressed left at (1062, 420)
Screenshot: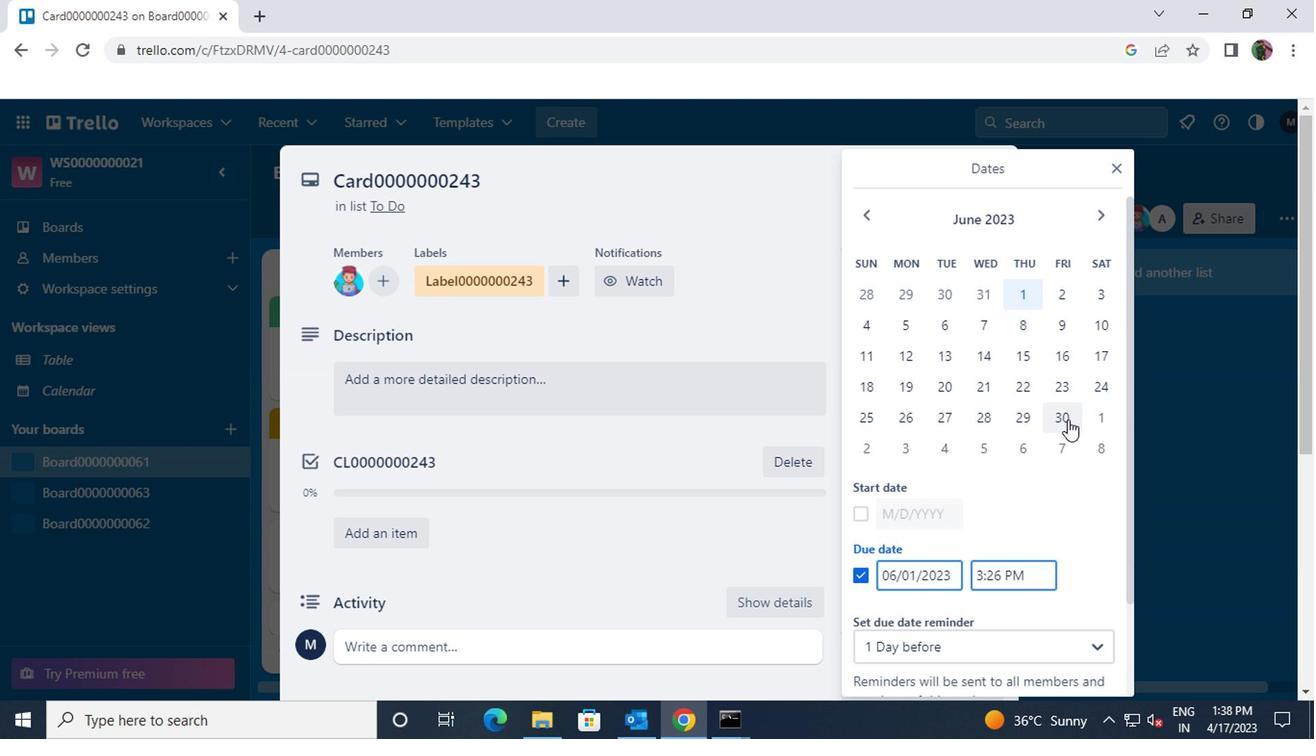
Action: Mouse scrolled (1062, 419) with delta (0, 0)
Screenshot: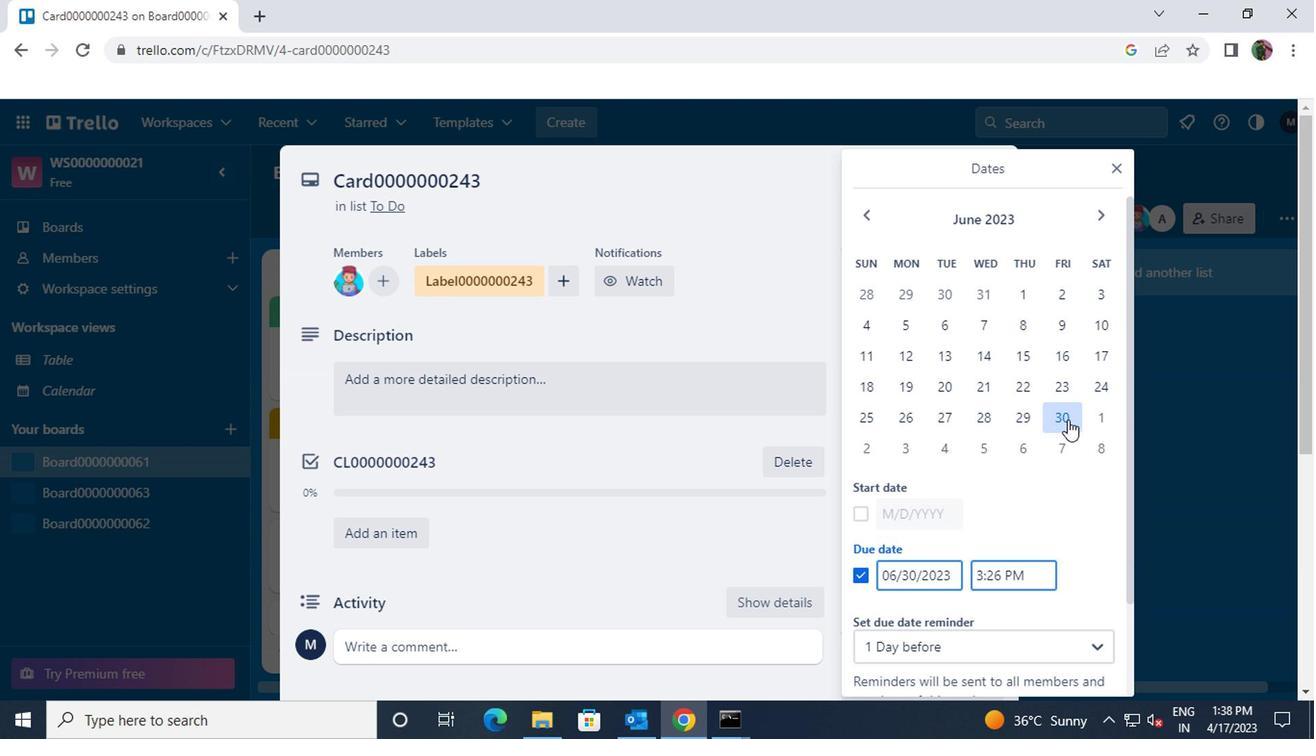 
Action: Mouse scrolled (1062, 419) with delta (0, 0)
Screenshot: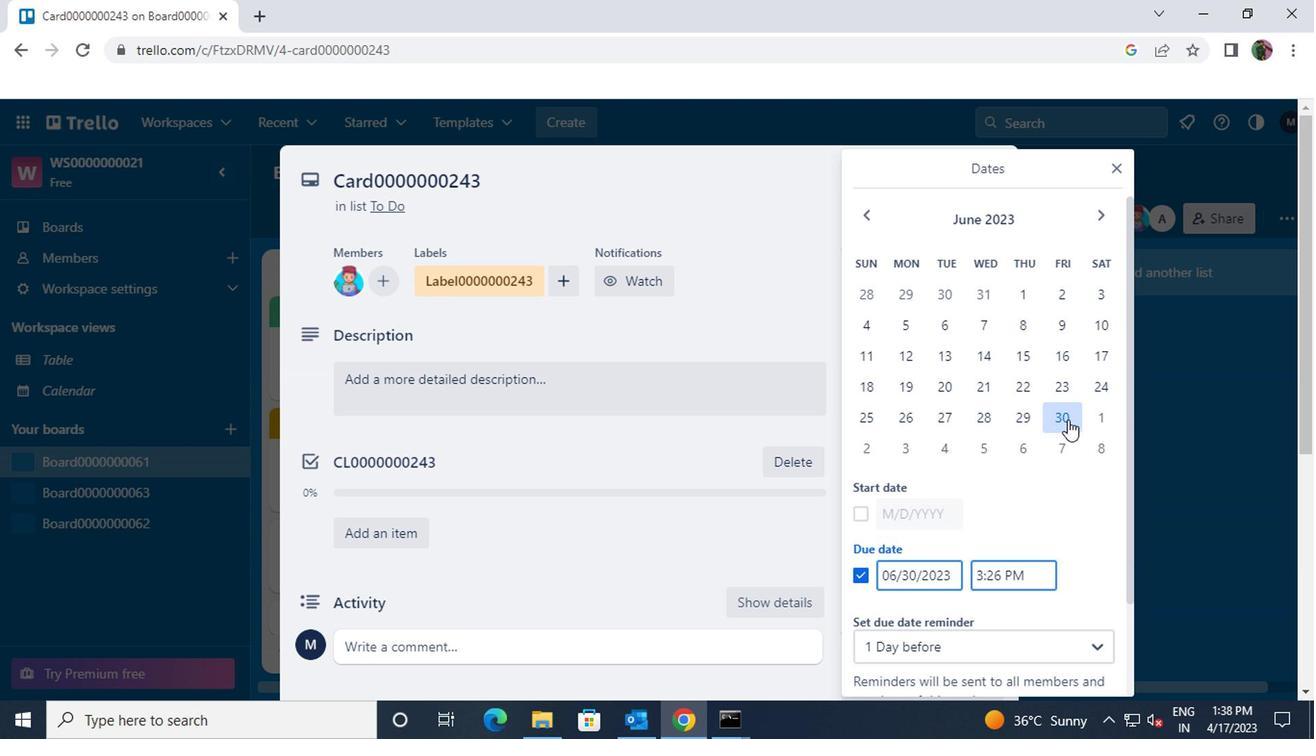 
Action: Mouse moved to (995, 610)
Screenshot: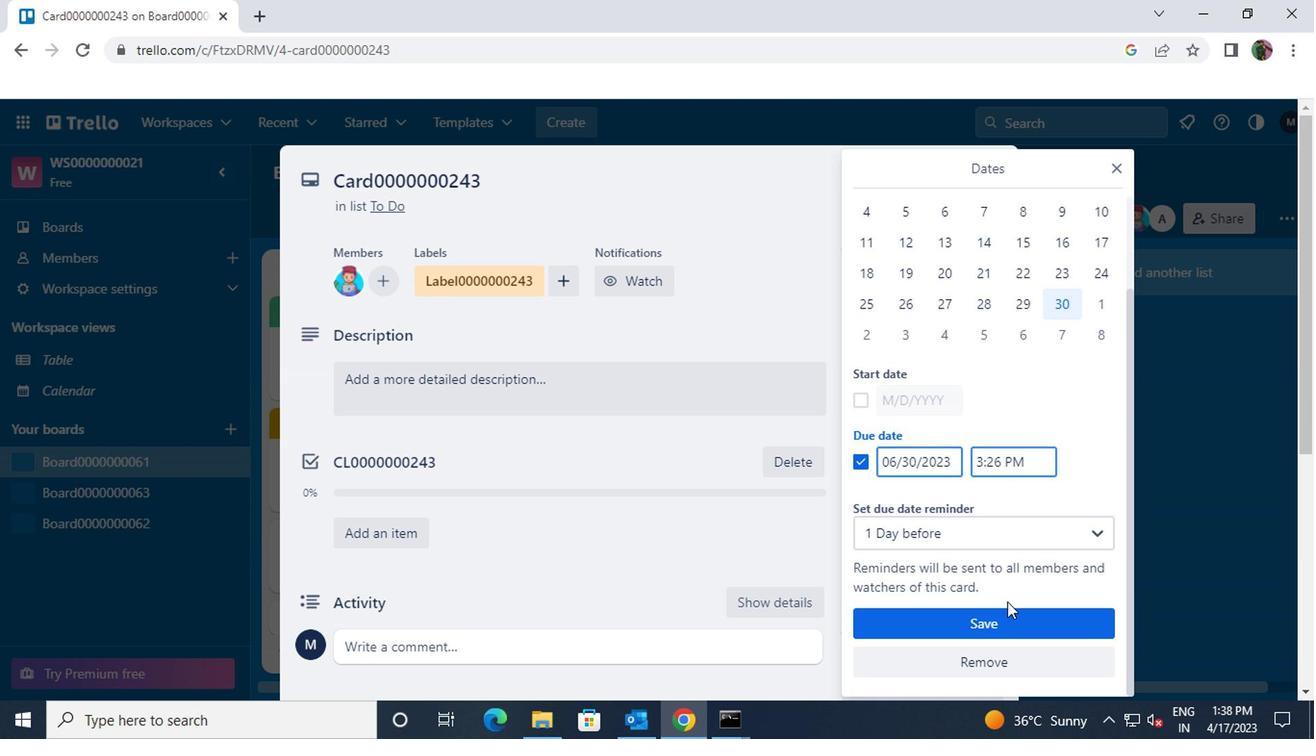 
Action: Mouse pressed left at (995, 610)
Screenshot: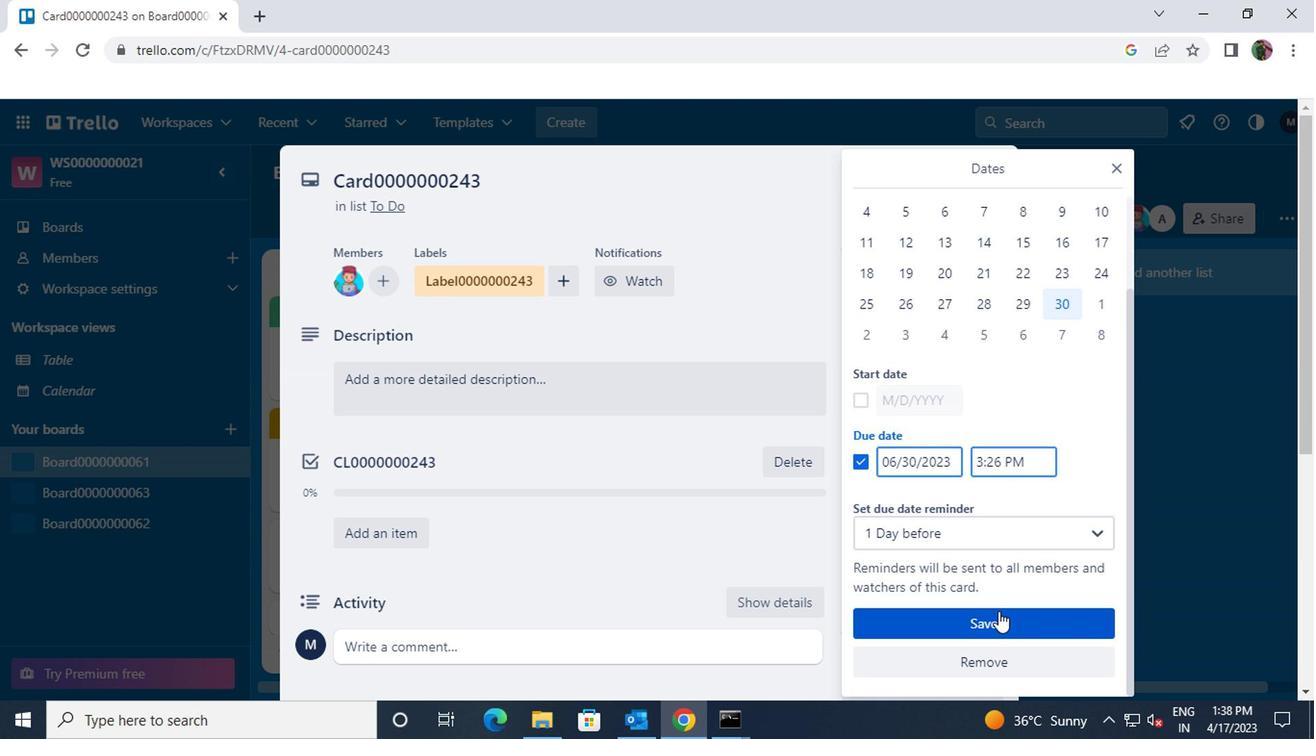 
